 Task: Send an email with the signature Devin Parker with the subject Quarterly report and the message I would like to request a meeting to discuss this issue further. from softage.1@softage.net to softage.2@softage.net and softage.3@softage.net with an attached document Vendor_agreement.pdf
Action: Mouse moved to (429, 546)
Screenshot: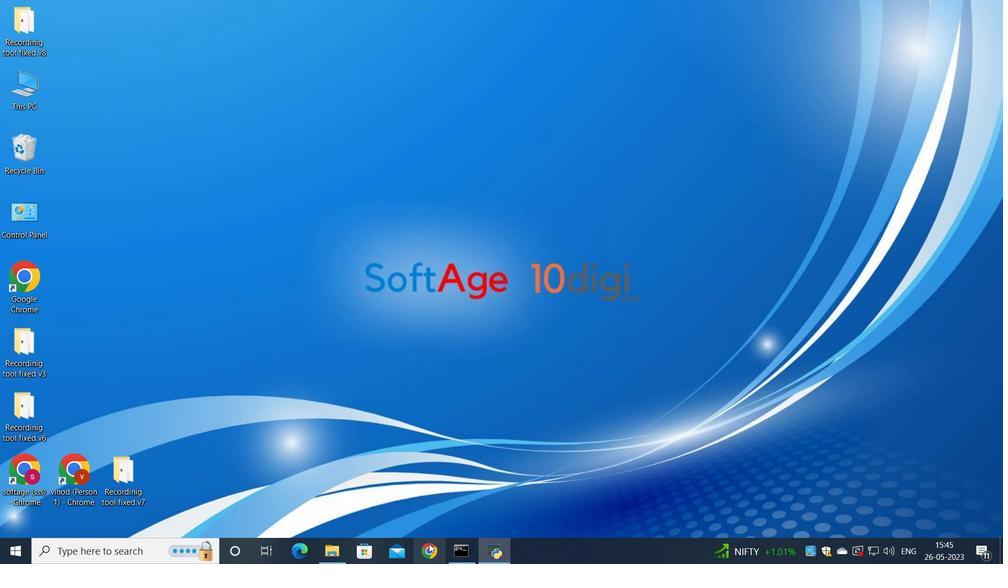 
Action: Mouse pressed left at (429, 546)
Screenshot: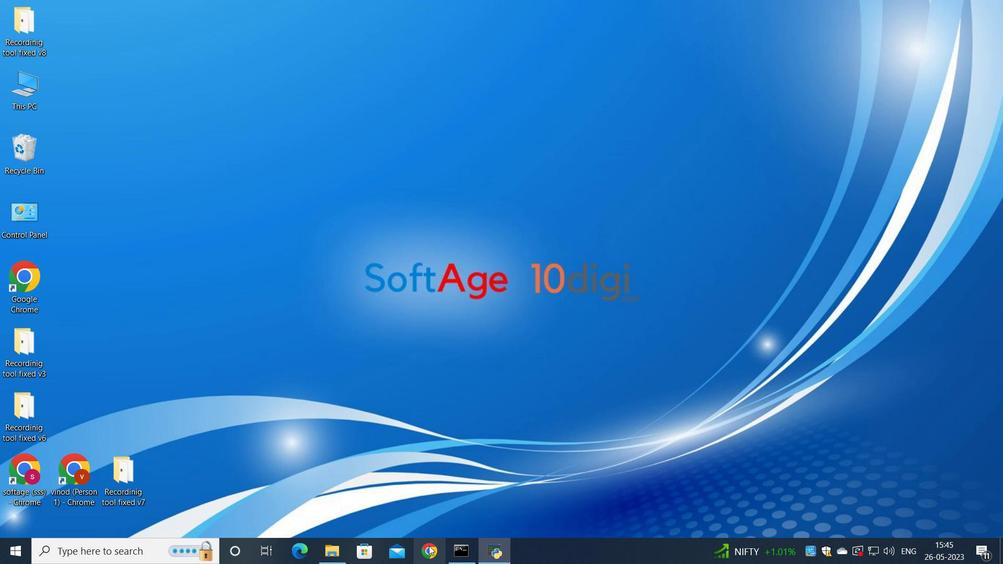 
Action: Mouse moved to (440, 338)
Screenshot: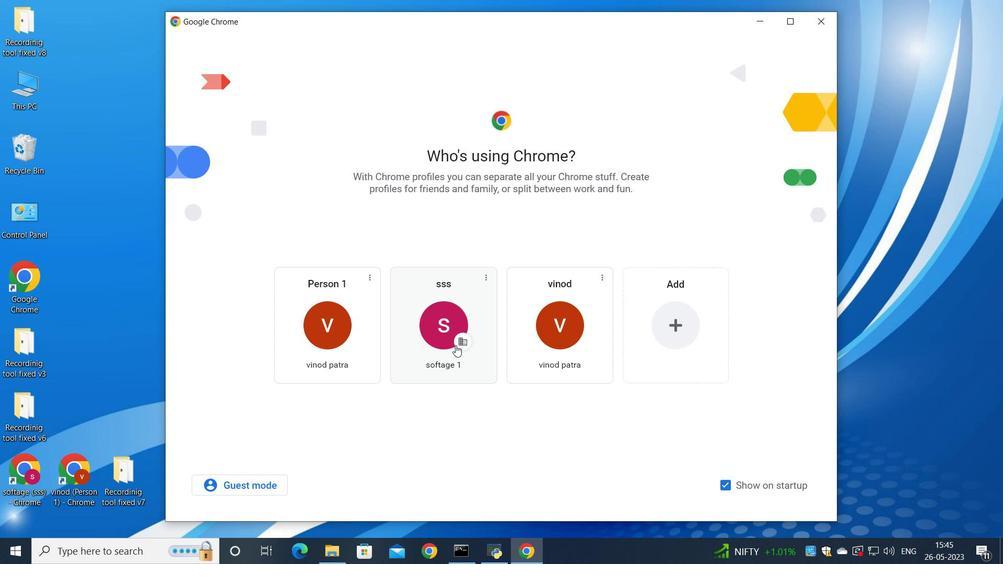 
Action: Mouse pressed left at (440, 338)
Screenshot: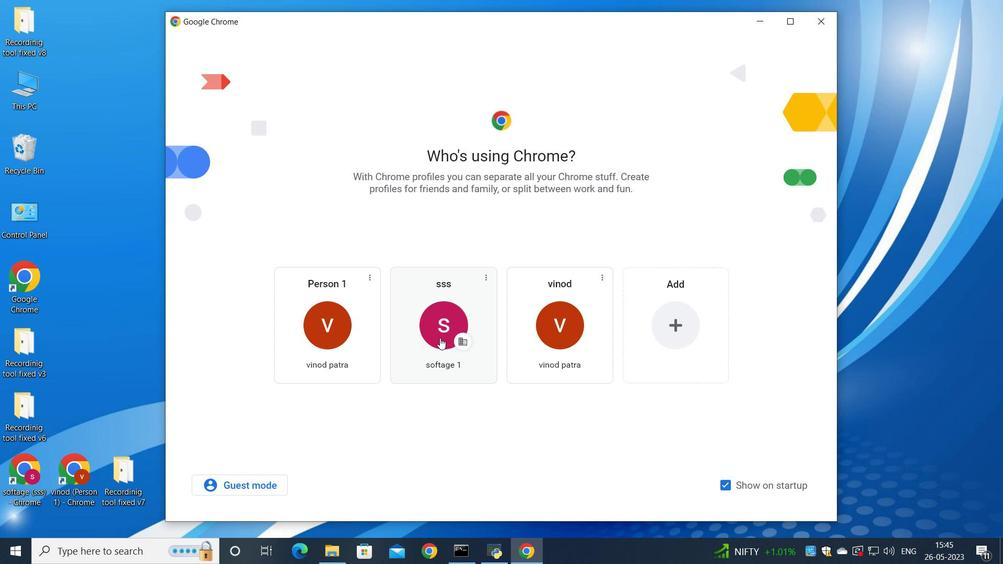 
Action: Mouse moved to (881, 70)
Screenshot: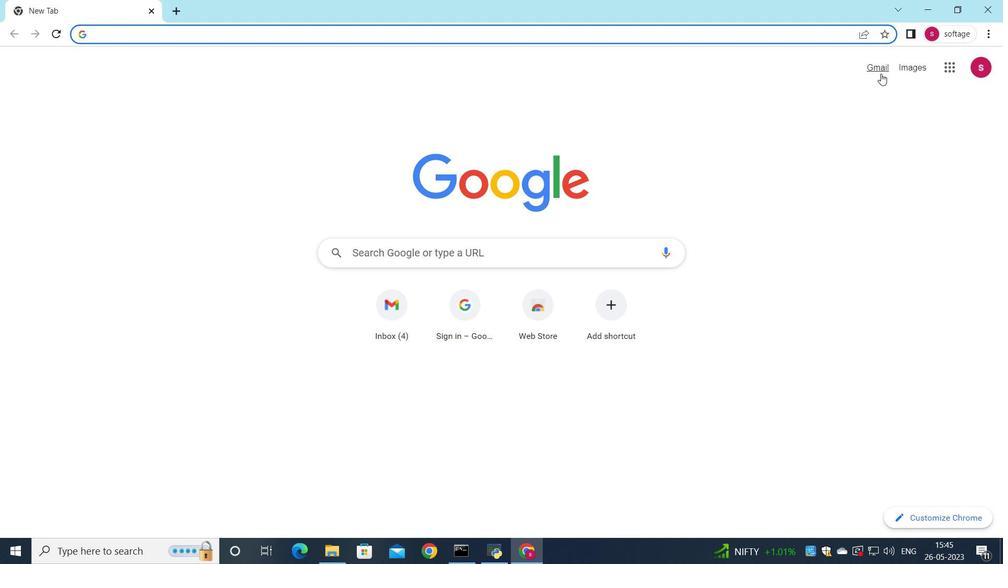 
Action: Mouse pressed left at (881, 70)
Screenshot: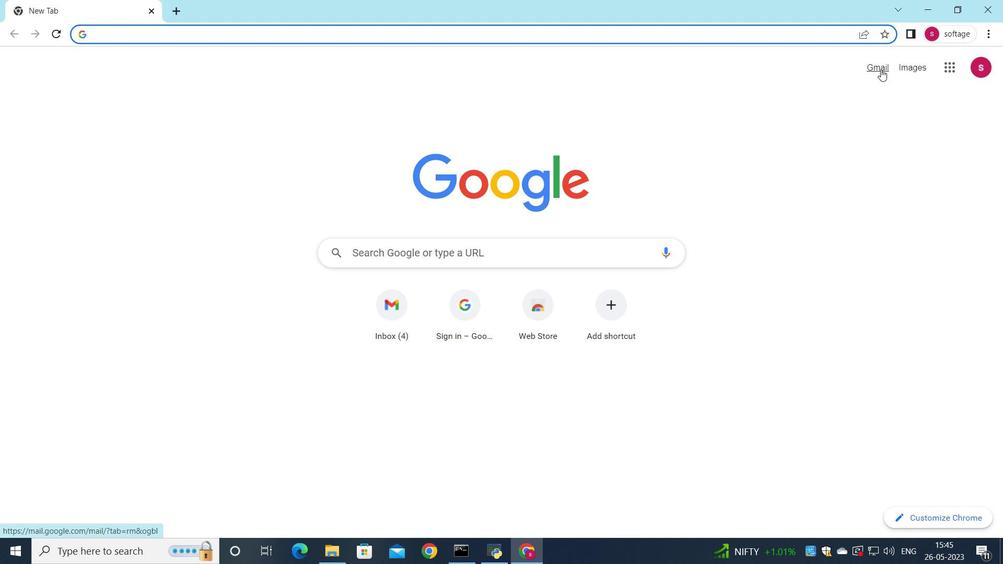 
Action: Mouse moved to (865, 86)
Screenshot: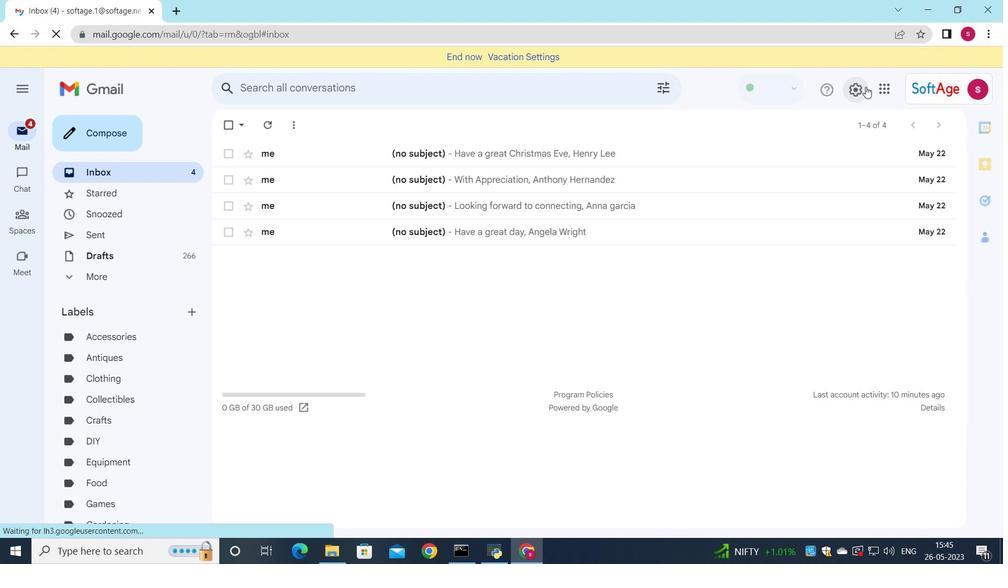 
Action: Mouse pressed left at (865, 86)
Screenshot: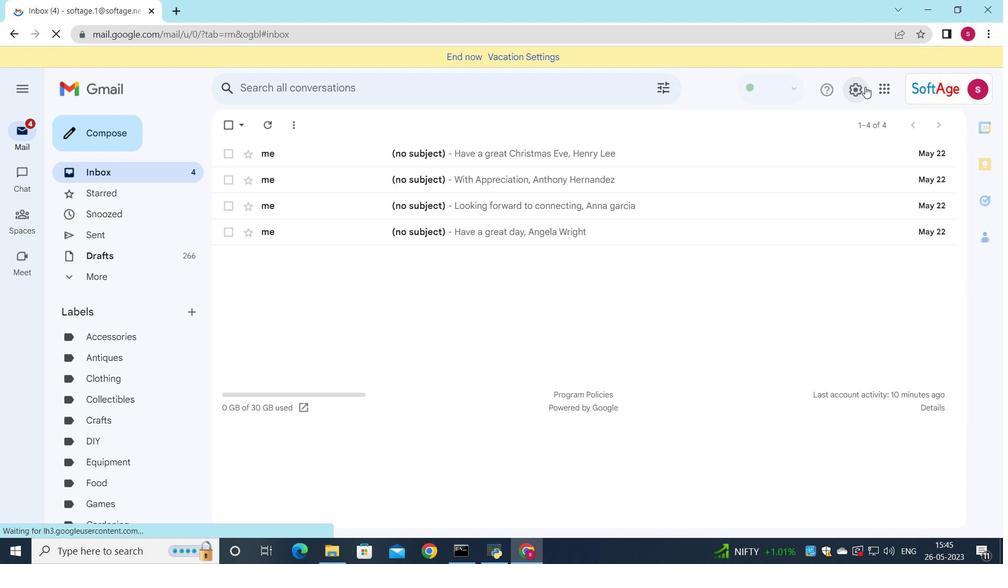 
Action: Mouse moved to (901, 153)
Screenshot: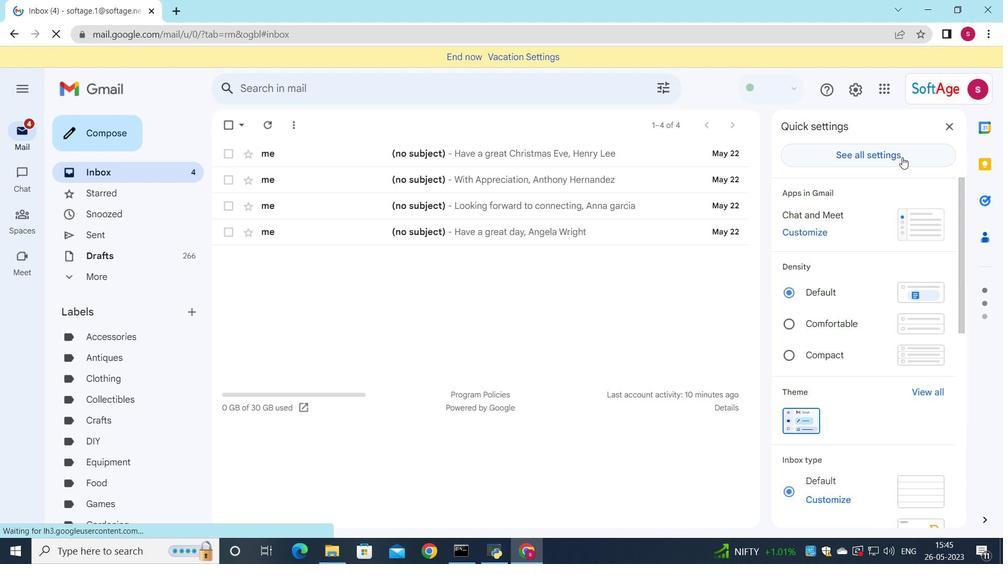 
Action: Mouse pressed left at (901, 153)
Screenshot: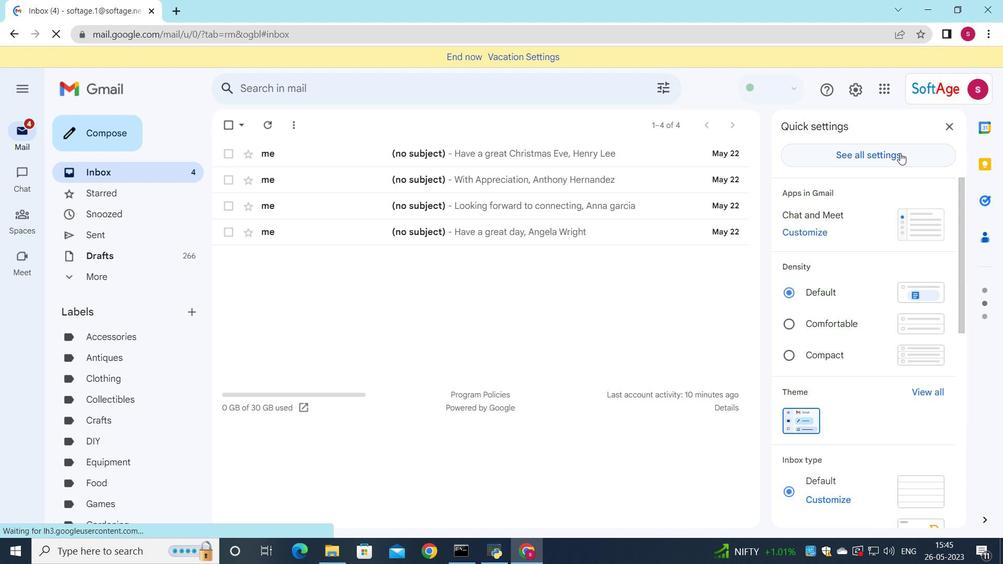 
Action: Mouse moved to (694, 207)
Screenshot: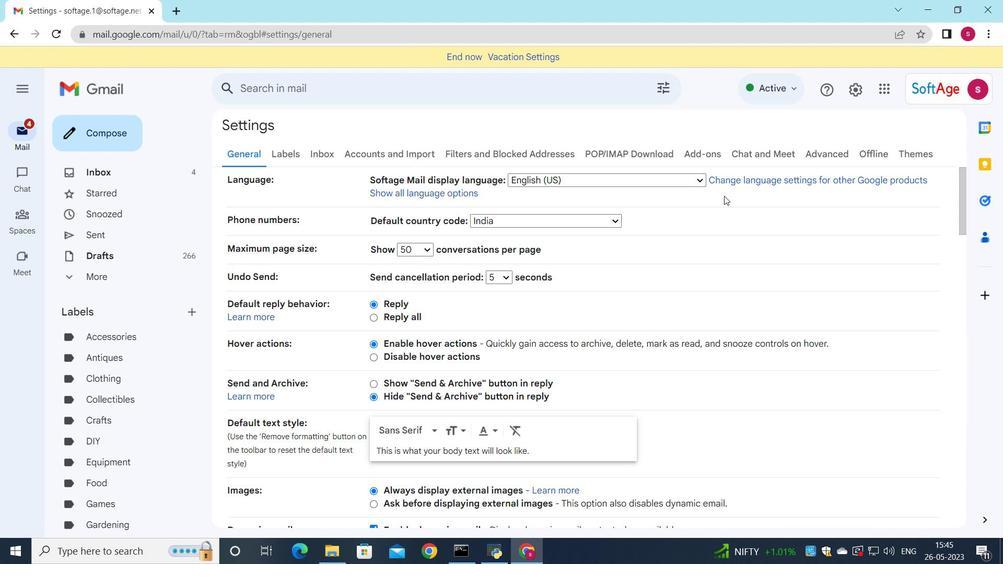
Action: Mouse scrolled (694, 207) with delta (0, 0)
Screenshot: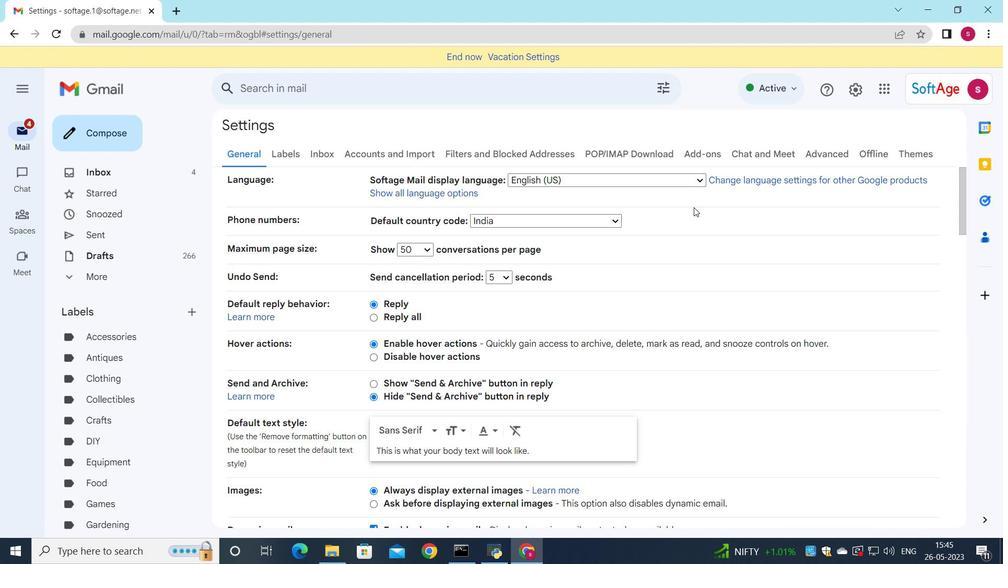 
Action: Mouse scrolled (694, 207) with delta (0, 0)
Screenshot: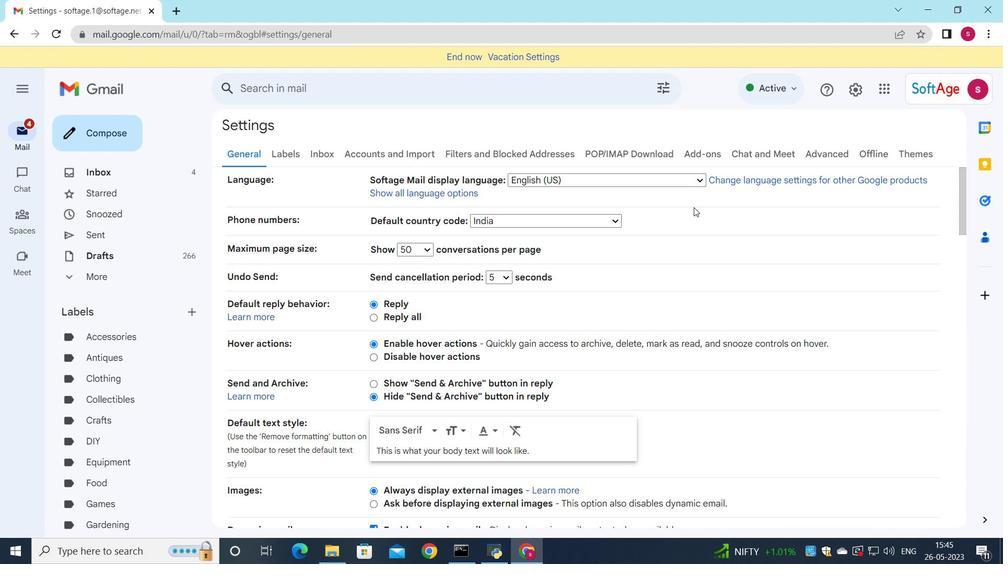 
Action: Mouse scrolled (694, 207) with delta (0, 0)
Screenshot: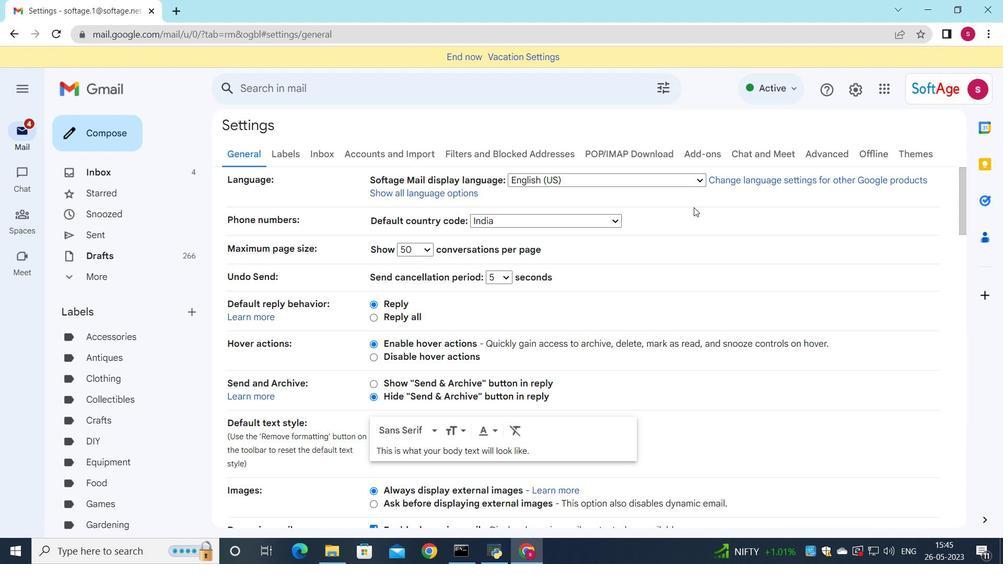 
Action: Mouse scrolled (694, 207) with delta (0, 0)
Screenshot: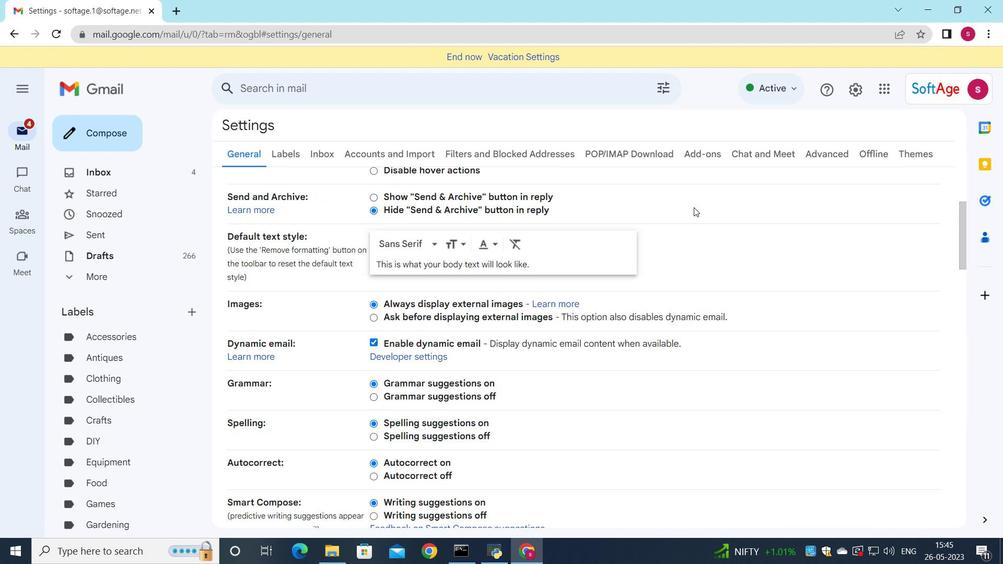 
Action: Mouse scrolled (694, 207) with delta (0, 0)
Screenshot: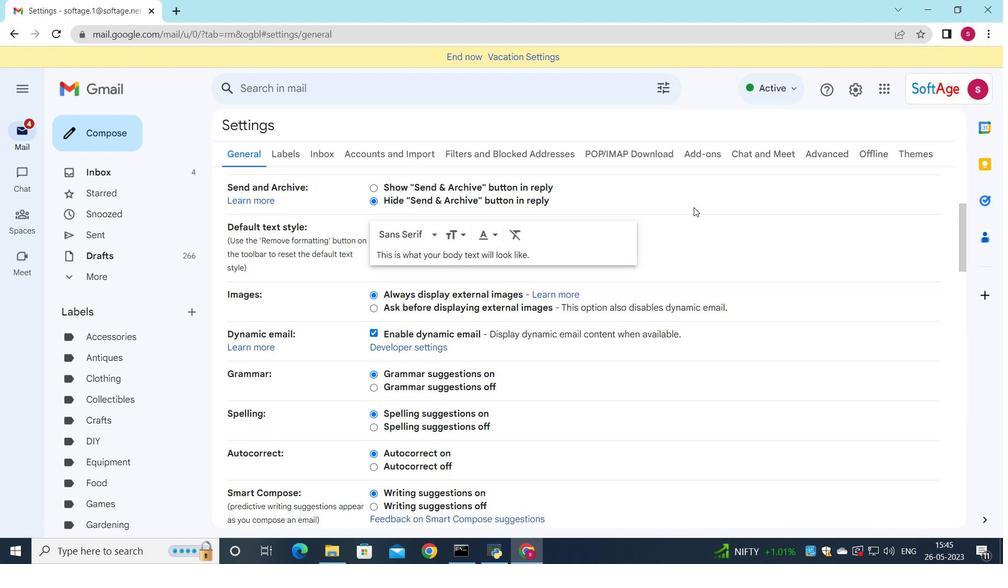
Action: Mouse scrolled (694, 207) with delta (0, 0)
Screenshot: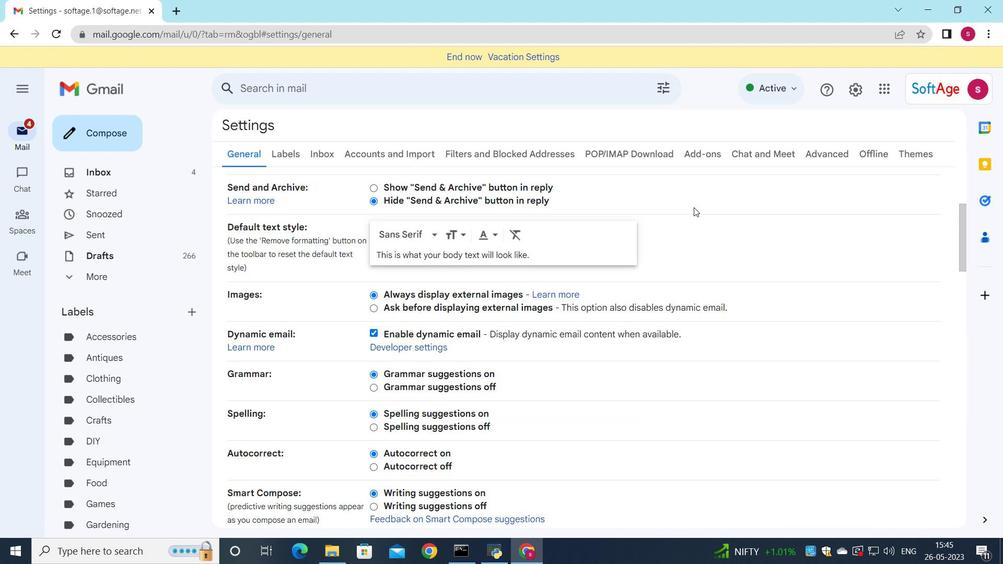 
Action: Mouse scrolled (694, 207) with delta (0, 0)
Screenshot: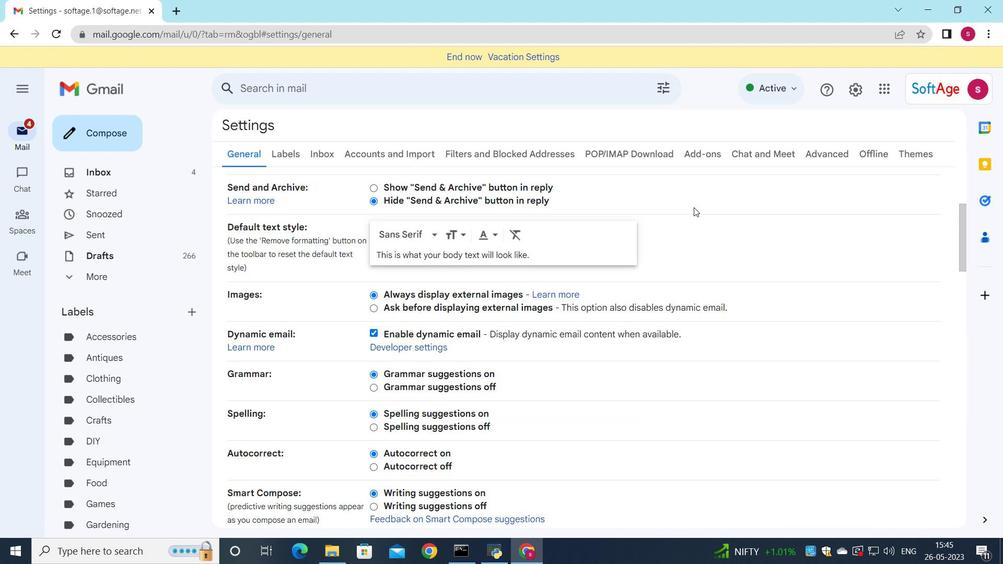 
Action: Mouse moved to (664, 241)
Screenshot: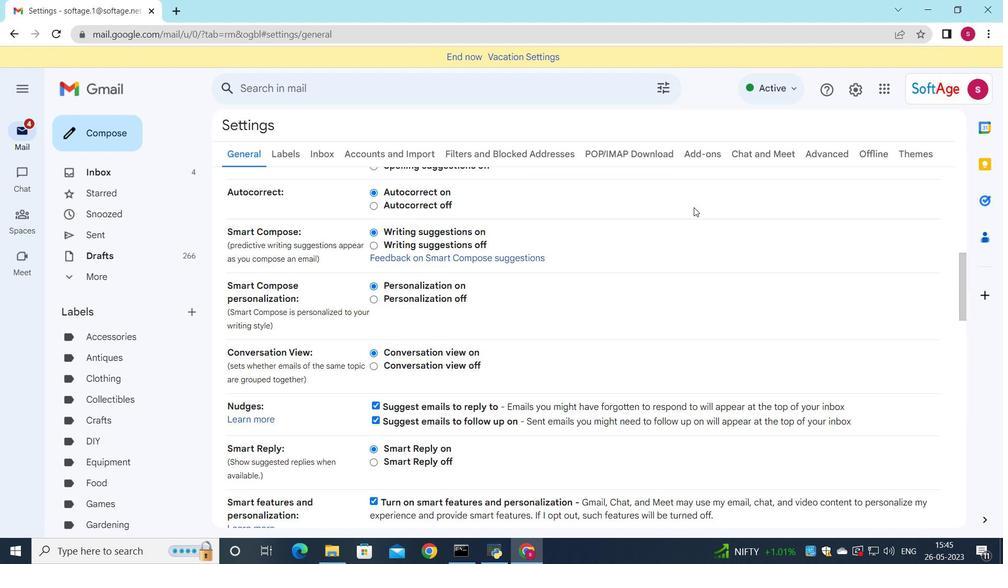 
Action: Mouse scrolled (664, 240) with delta (0, 0)
Screenshot: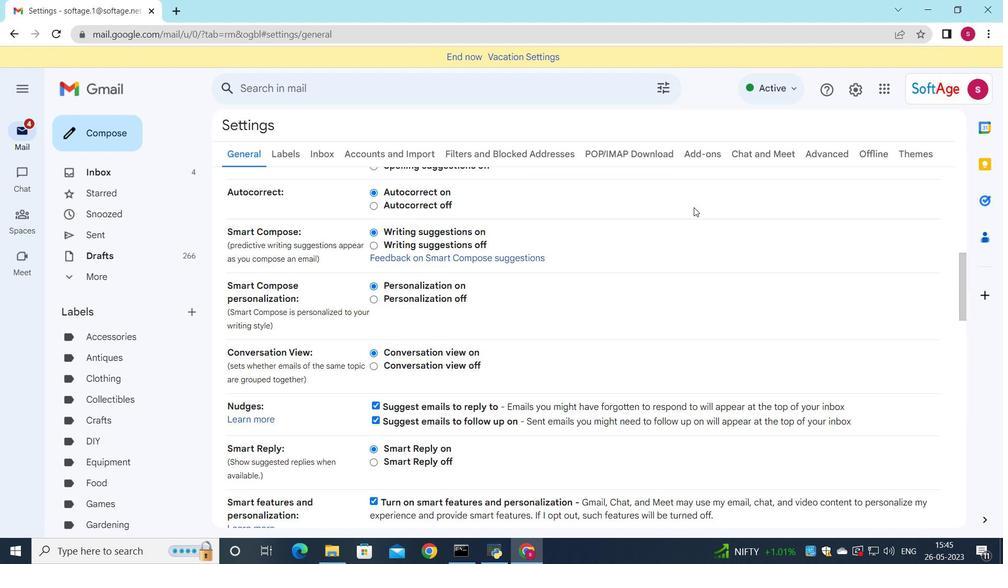 
Action: Mouse moved to (647, 258)
Screenshot: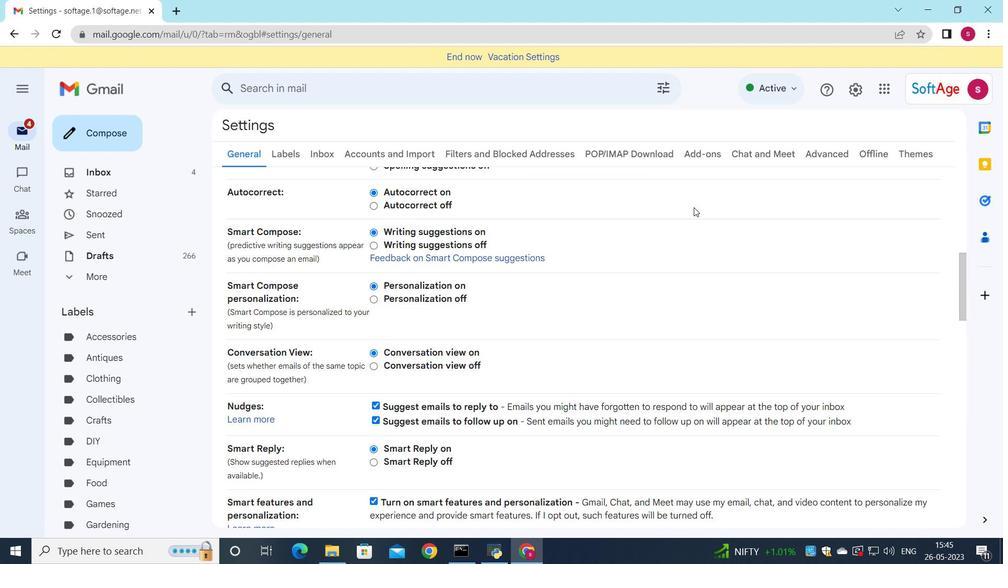 
Action: Mouse scrolled (647, 257) with delta (0, 0)
Screenshot: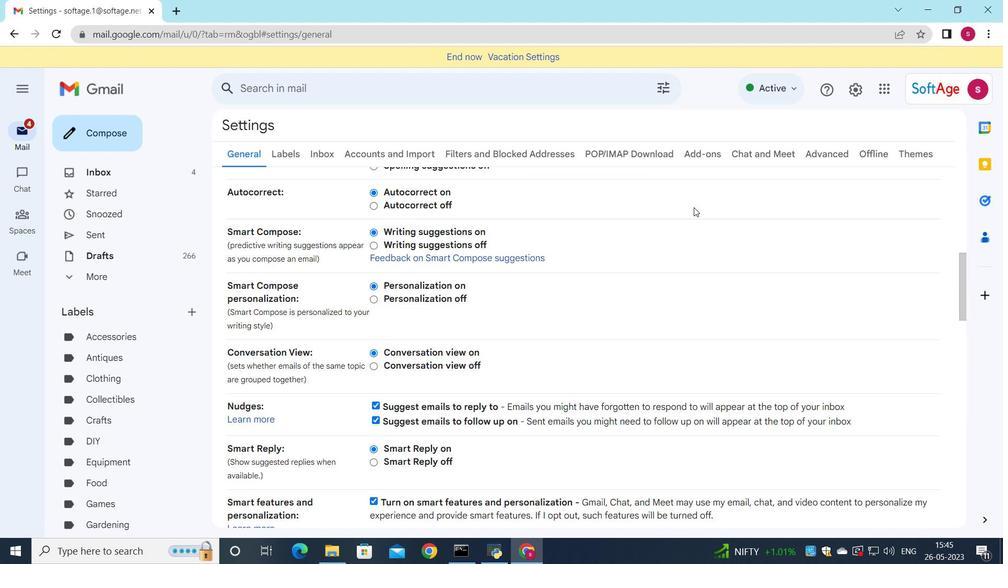 
Action: Mouse moved to (625, 269)
Screenshot: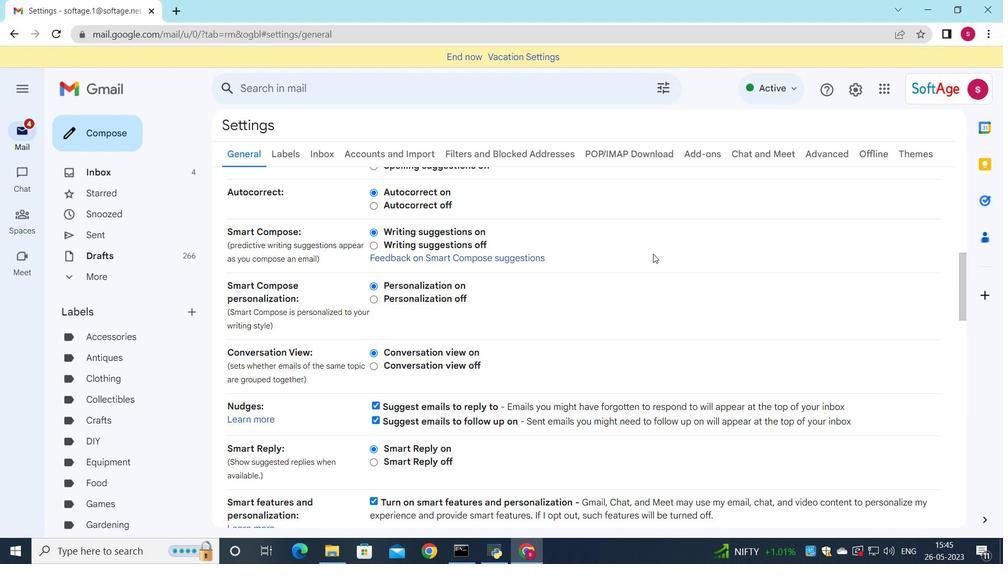 
Action: Mouse scrolled (625, 268) with delta (0, 0)
Screenshot: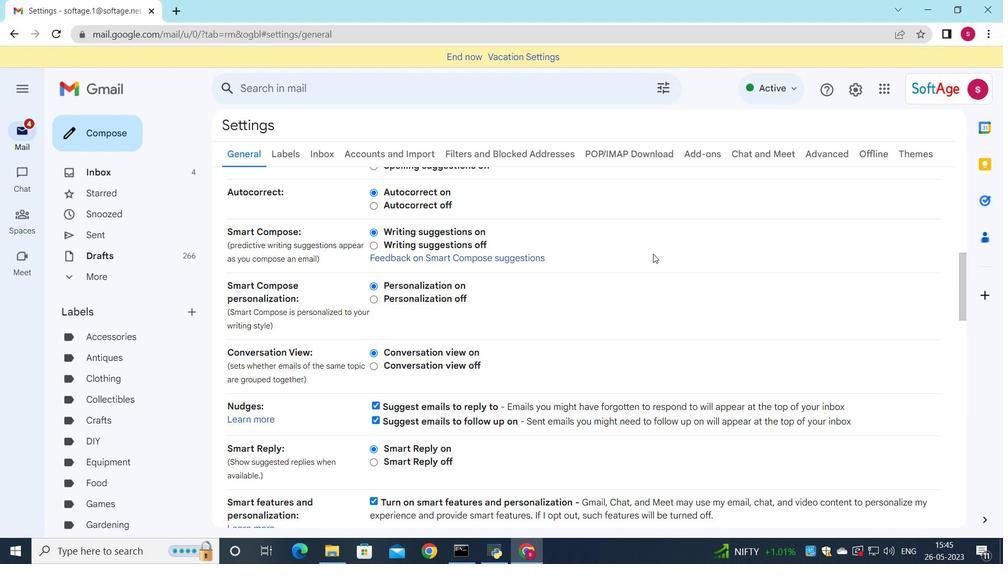 
Action: Mouse moved to (574, 282)
Screenshot: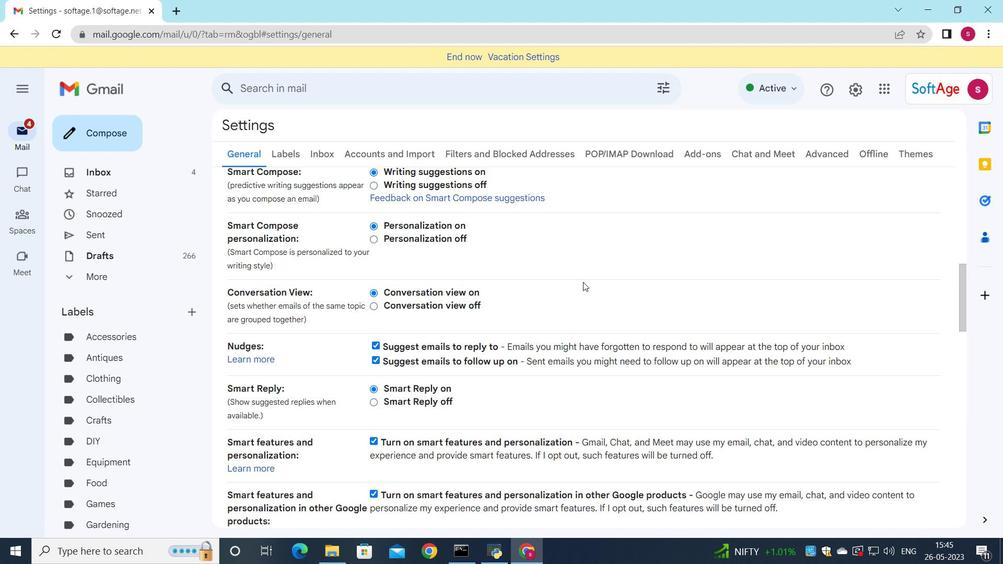 
Action: Mouse scrolled (574, 282) with delta (0, 0)
Screenshot: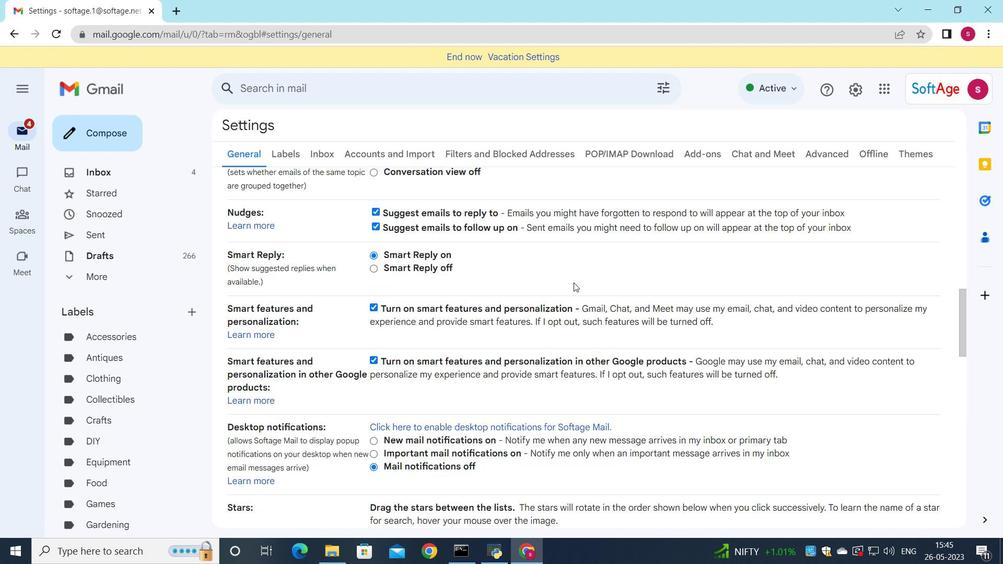 
Action: Mouse scrolled (574, 282) with delta (0, 0)
Screenshot: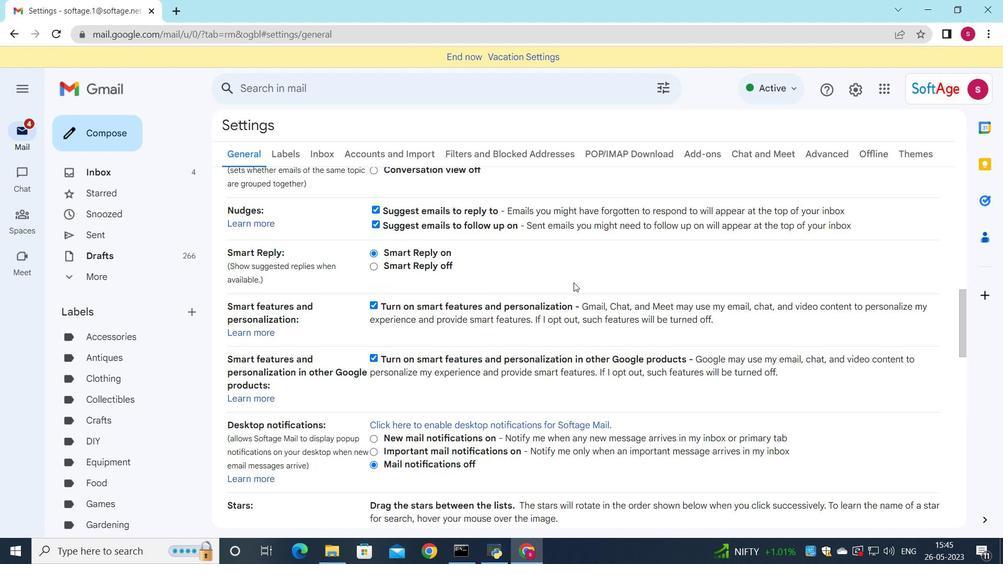 
Action: Mouse scrolled (574, 282) with delta (0, 0)
Screenshot: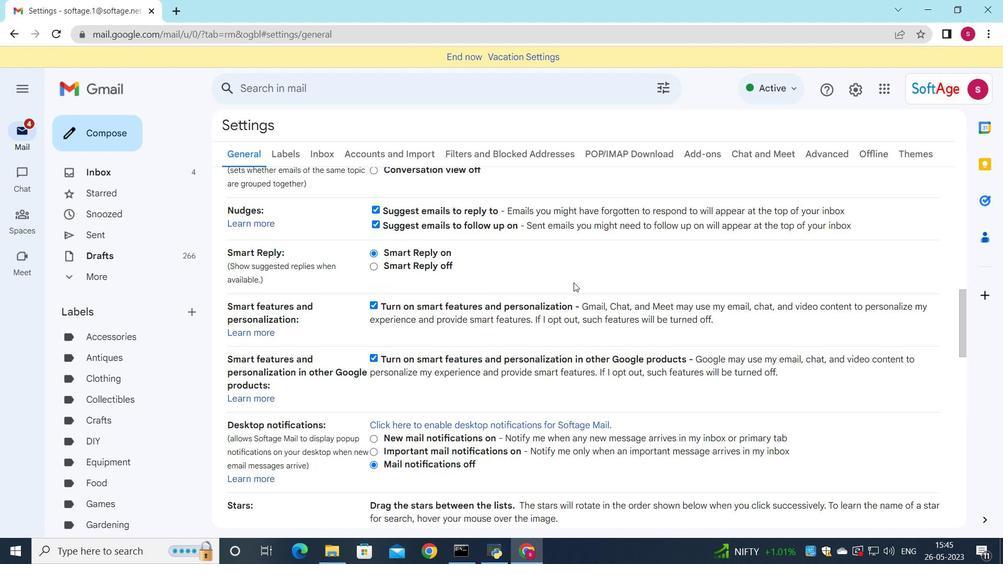 
Action: Mouse scrolled (574, 282) with delta (0, 0)
Screenshot: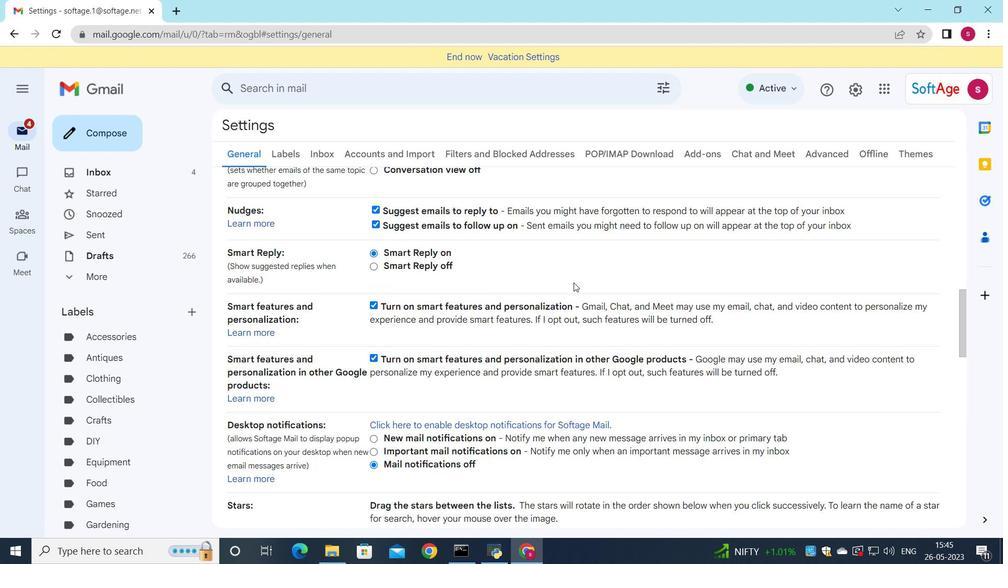 
Action: Mouse moved to (574, 286)
Screenshot: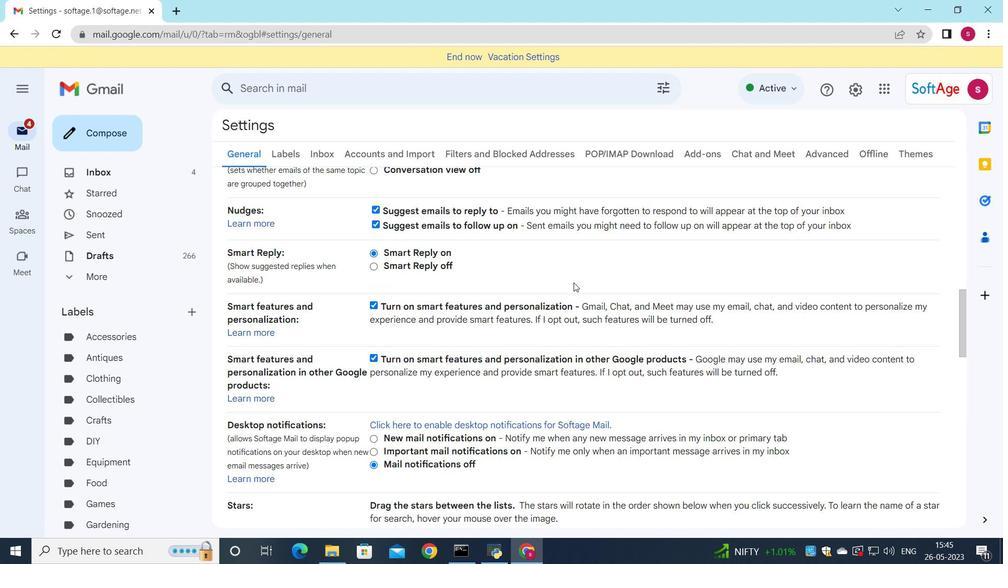 
Action: Mouse scrolled (574, 286) with delta (0, 0)
Screenshot: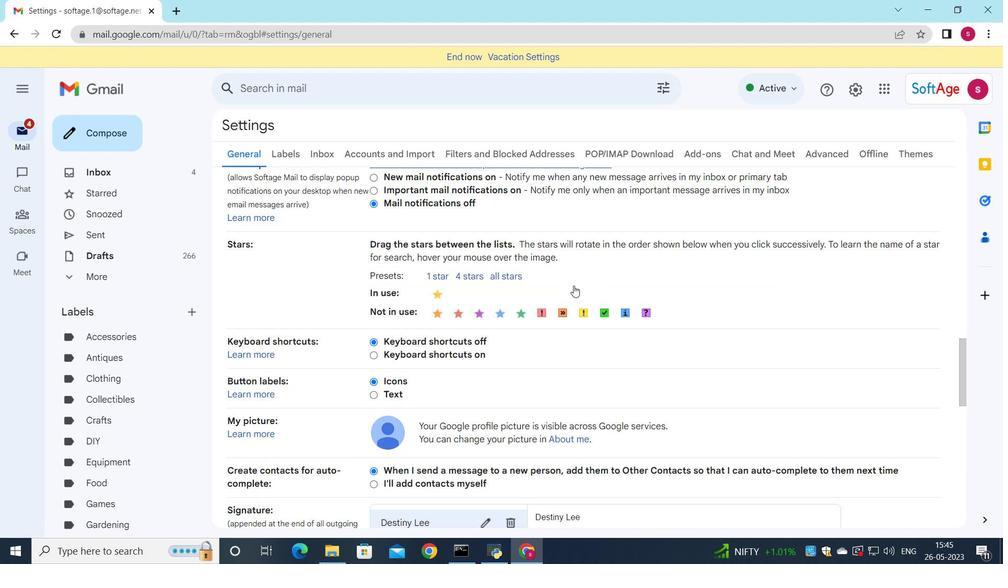 
Action: Mouse scrolled (574, 286) with delta (0, 0)
Screenshot: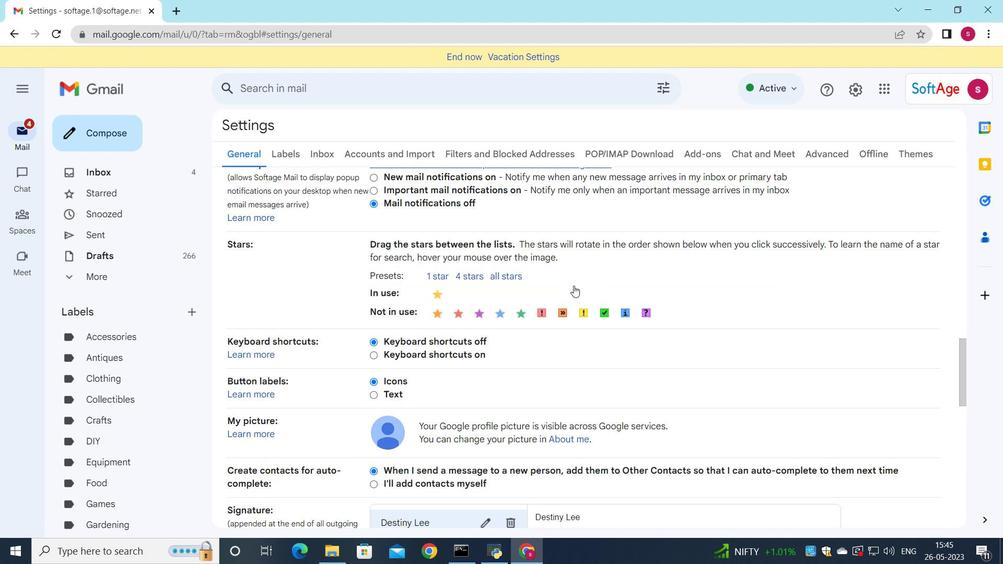 
Action: Mouse scrolled (574, 286) with delta (0, 0)
Screenshot: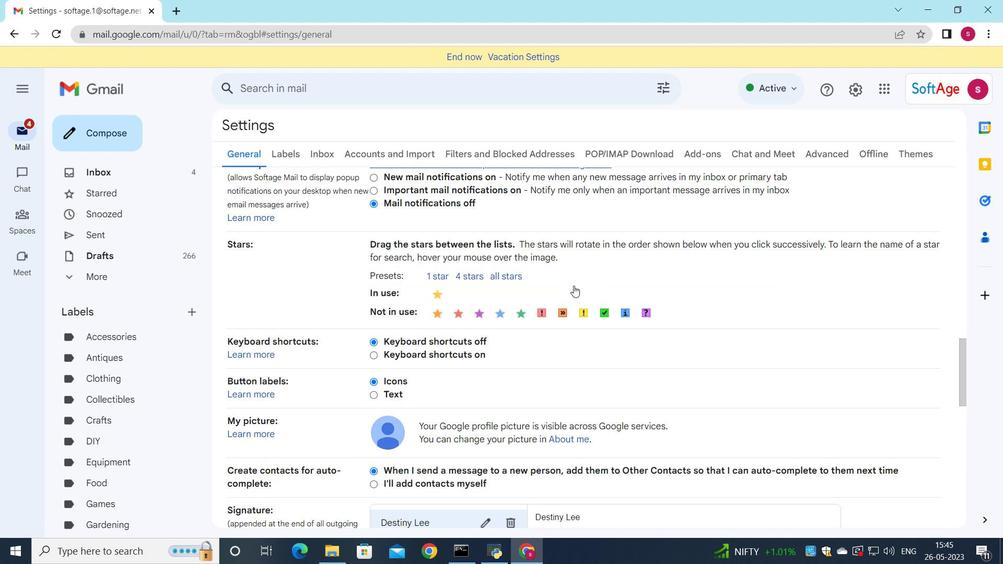 
Action: Mouse scrolled (574, 286) with delta (0, 0)
Screenshot: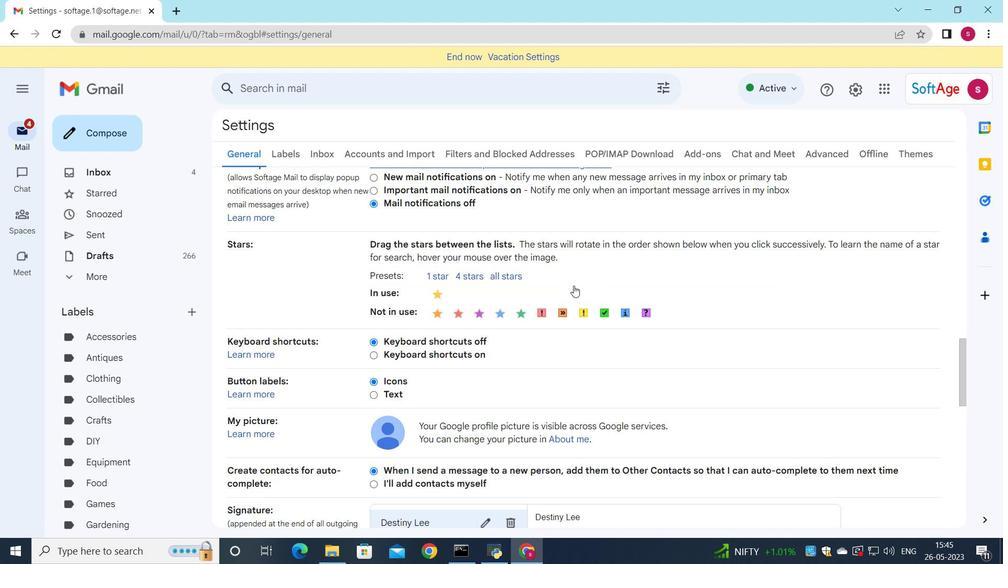 
Action: Mouse moved to (513, 266)
Screenshot: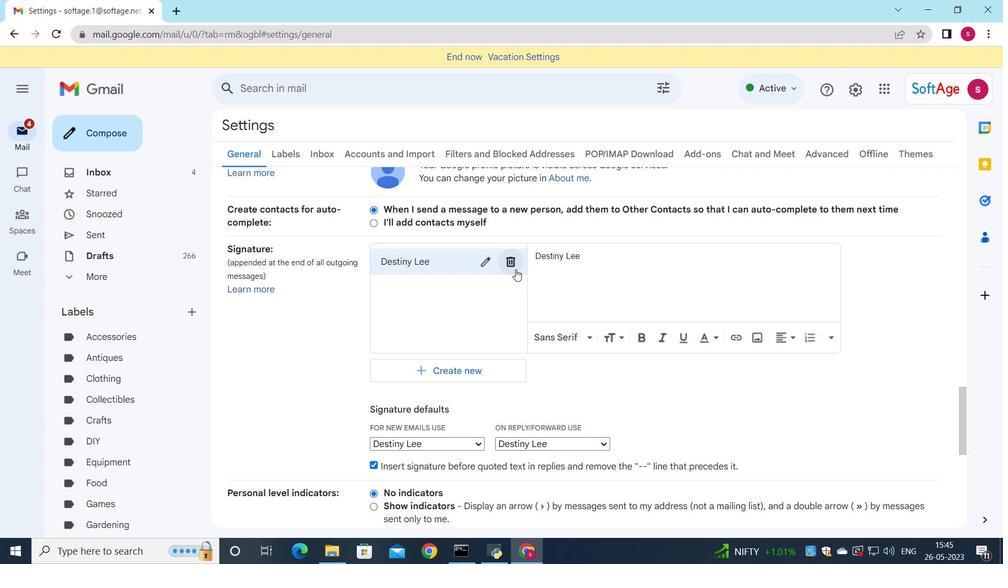 
Action: Mouse pressed left at (513, 266)
Screenshot: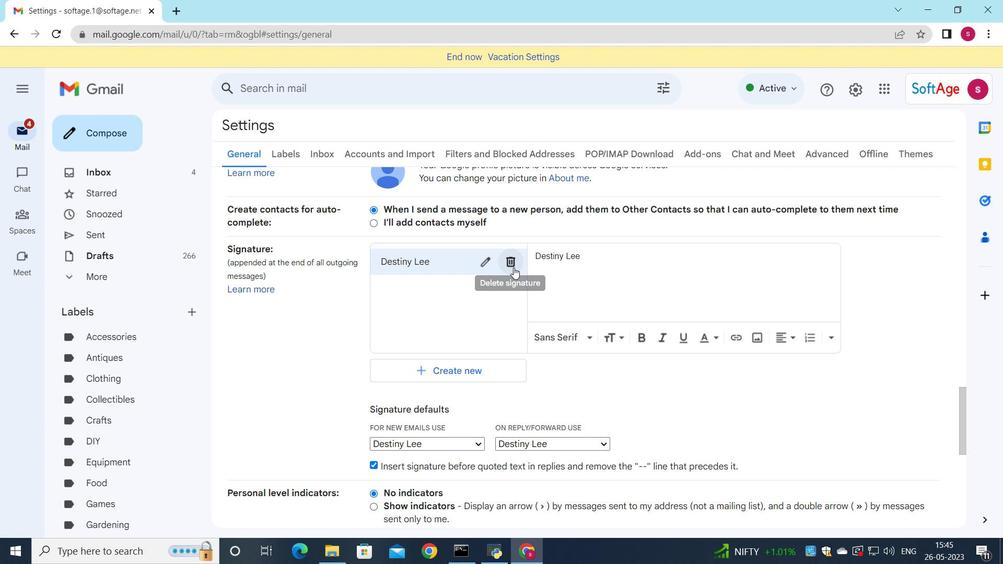 
Action: Mouse moved to (601, 314)
Screenshot: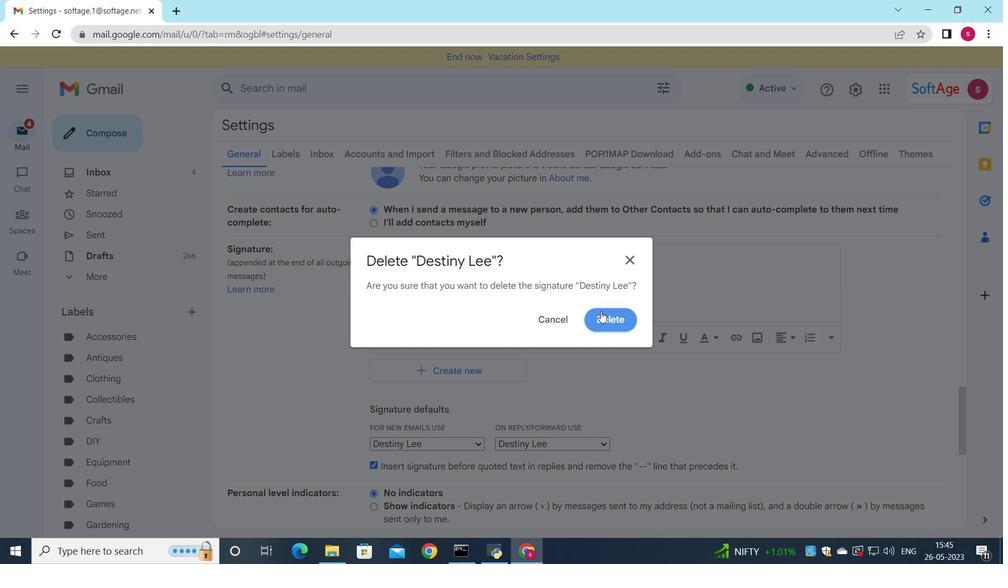 
Action: Mouse pressed left at (601, 314)
Screenshot: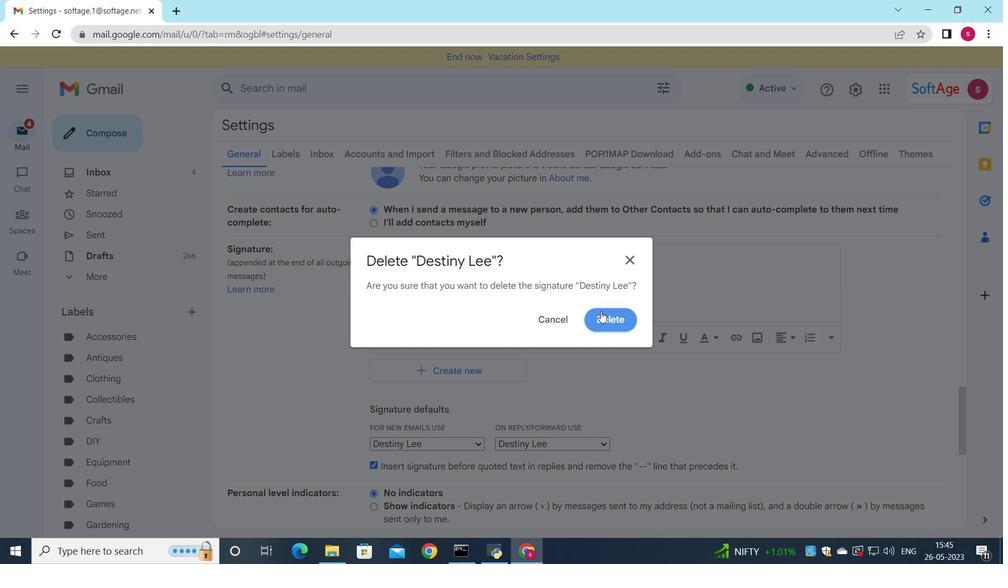 
Action: Mouse moved to (447, 267)
Screenshot: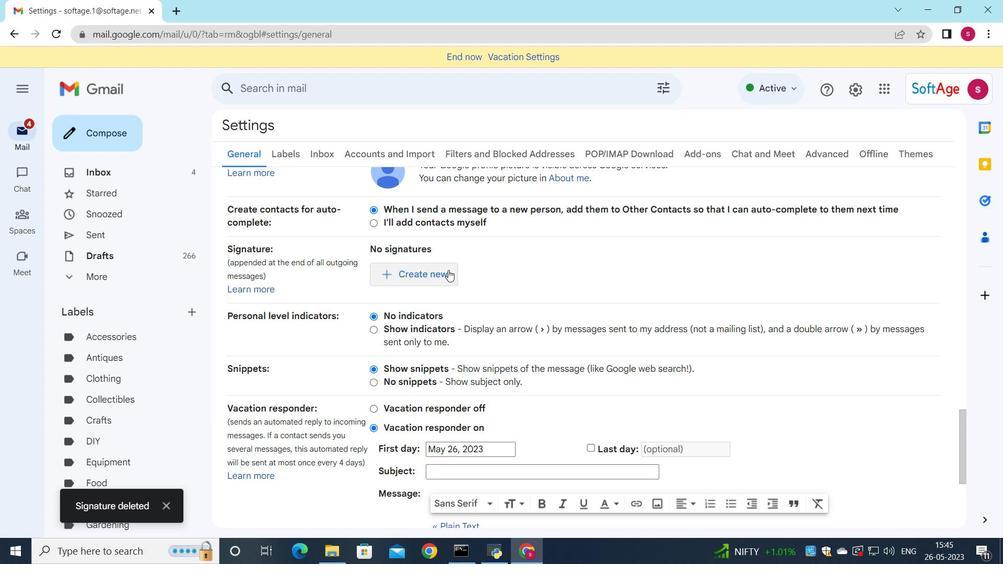 
Action: Mouse pressed left at (447, 267)
Screenshot: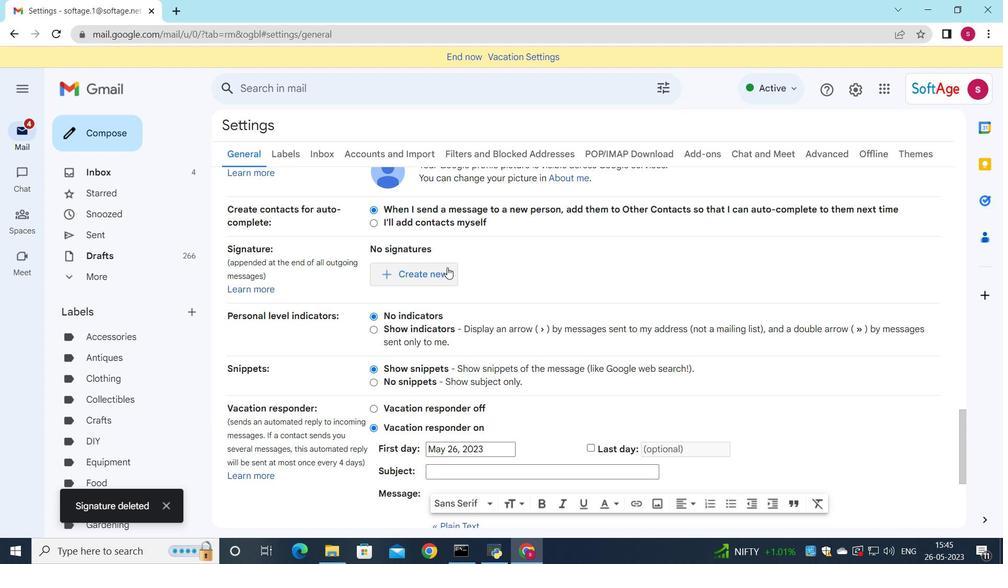 
Action: Mouse moved to (685, 234)
Screenshot: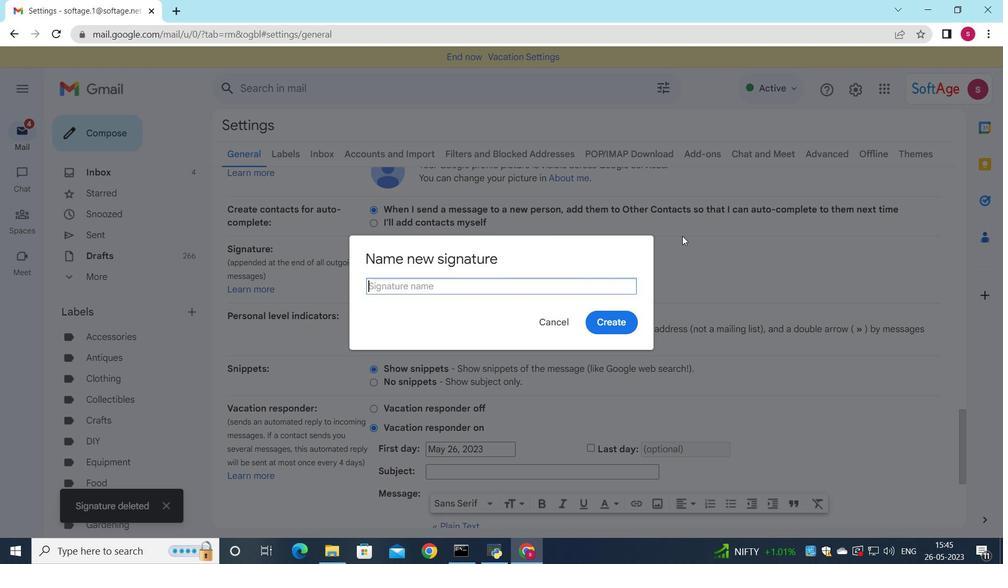 
Action: Key pressed <Key.shift>Devin<Key.space><Key.shift>Parker
Screenshot: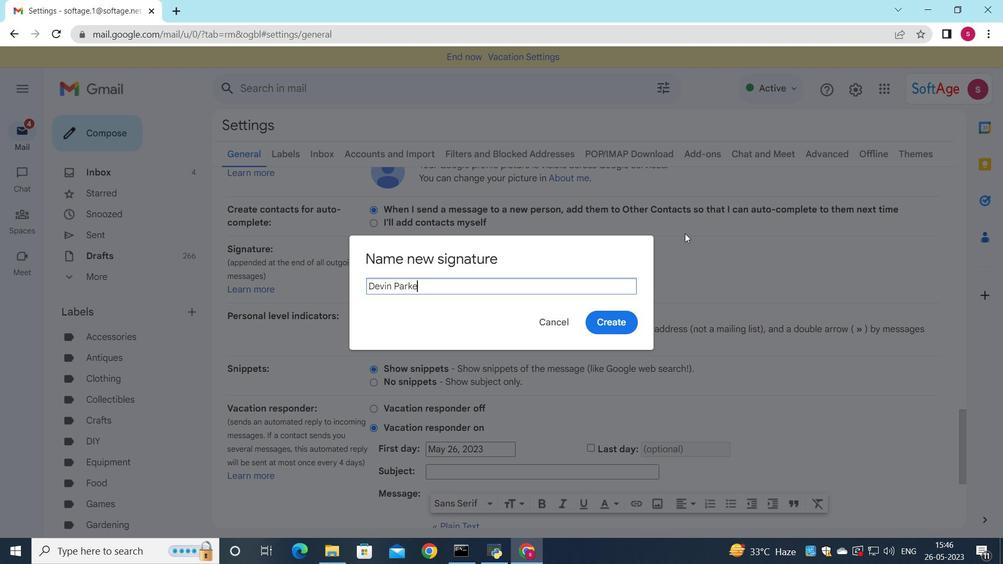 
Action: Mouse moved to (603, 324)
Screenshot: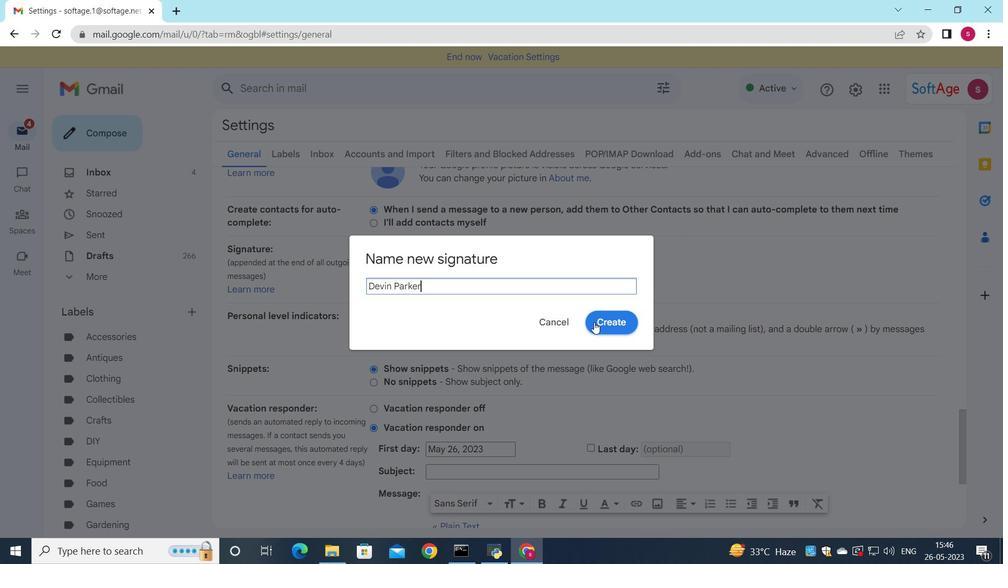 
Action: Mouse pressed left at (603, 324)
Screenshot: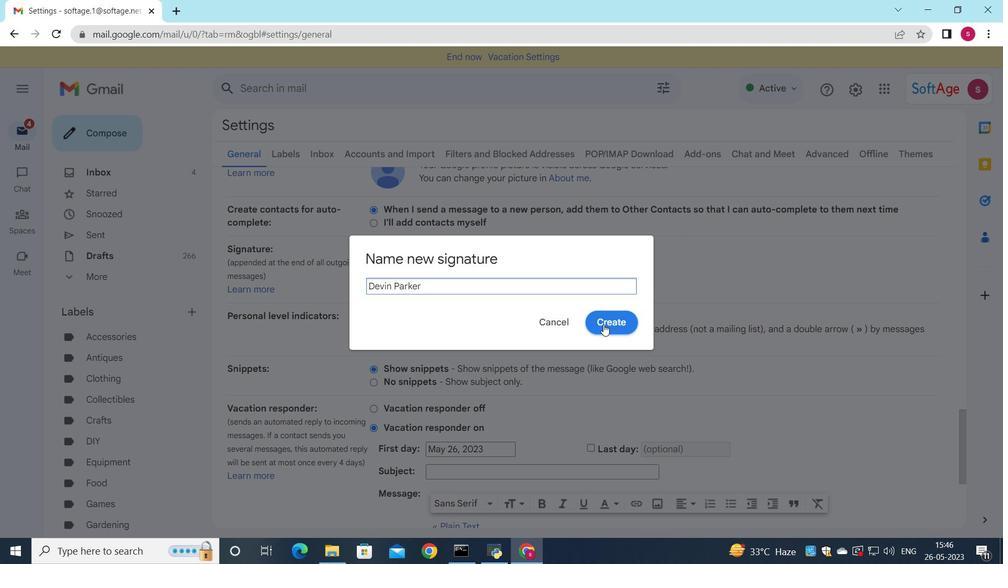 
Action: Mouse moved to (599, 263)
Screenshot: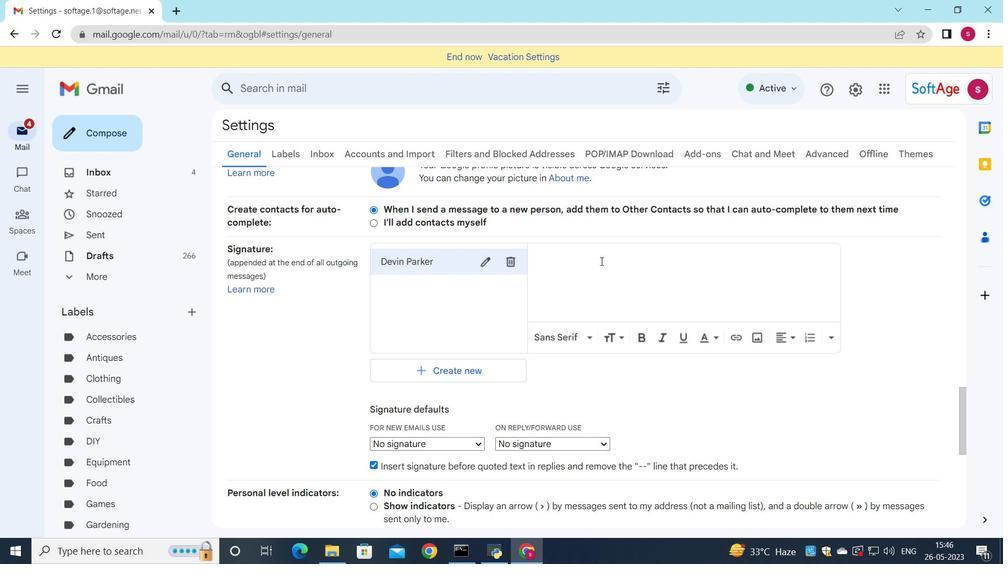 
Action: Mouse pressed left at (599, 263)
Screenshot: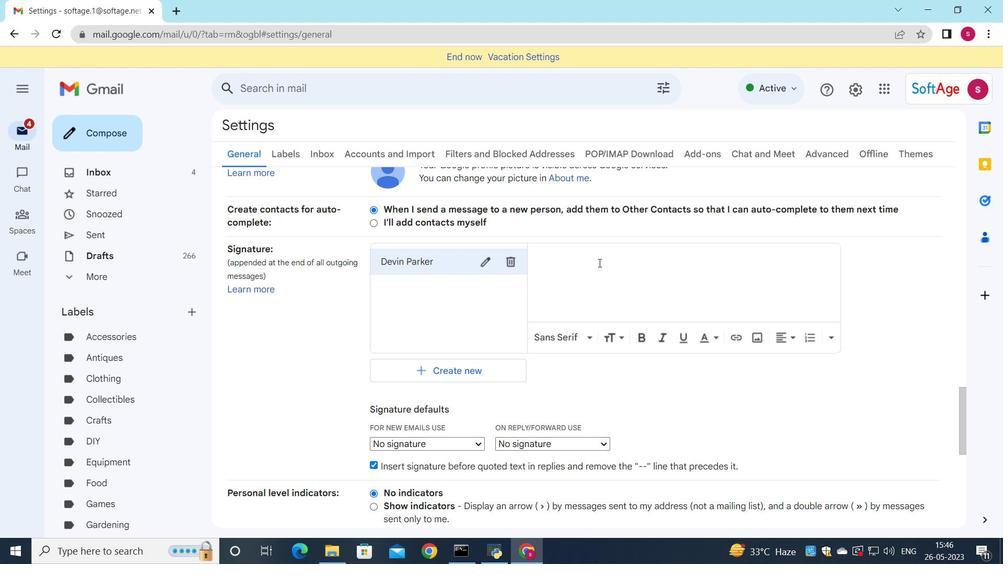 
Action: Mouse moved to (589, 268)
Screenshot: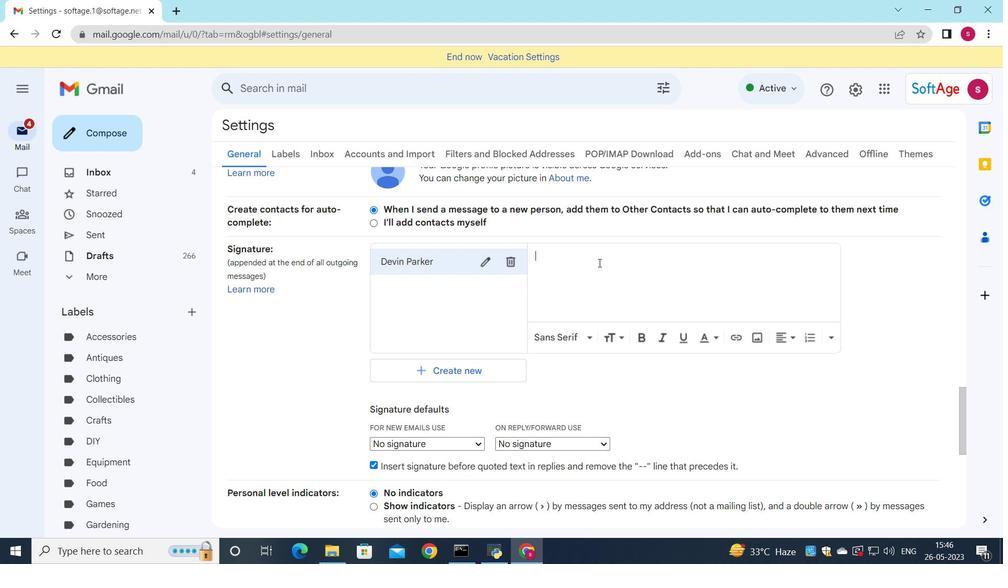 
Action: Key pressed <Key.shift>Devin<Key.space><Key.shift><Key.shift><Key.shift><Key.shift><Key.shift><Key.shift><Key.shift><Key.shift><Key.shift><Key.shift><Key.shift><Key.shift><Key.shift><Key.shift><Key.shift><Key.shift><Key.shift>Parker
Screenshot: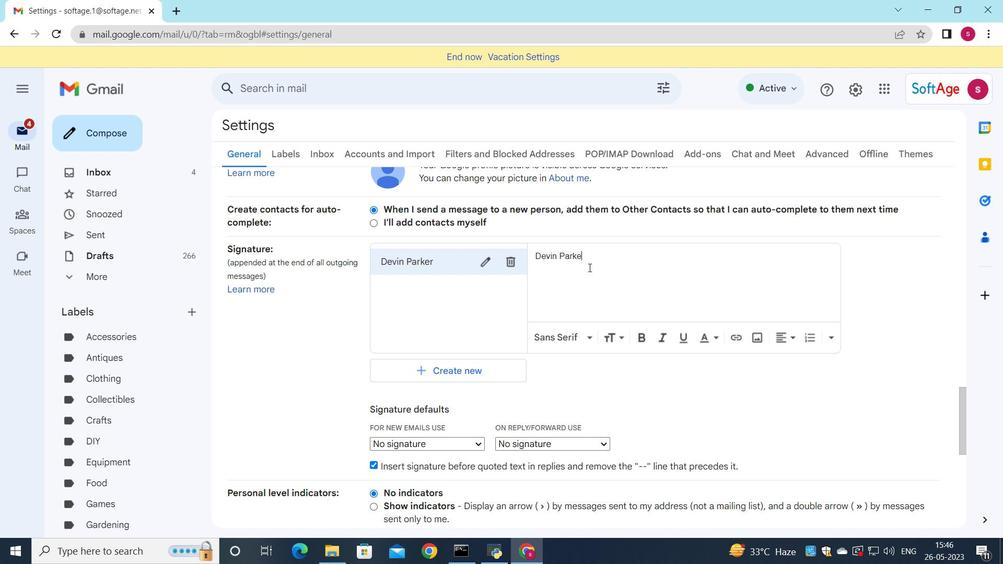 
Action: Mouse moved to (420, 445)
Screenshot: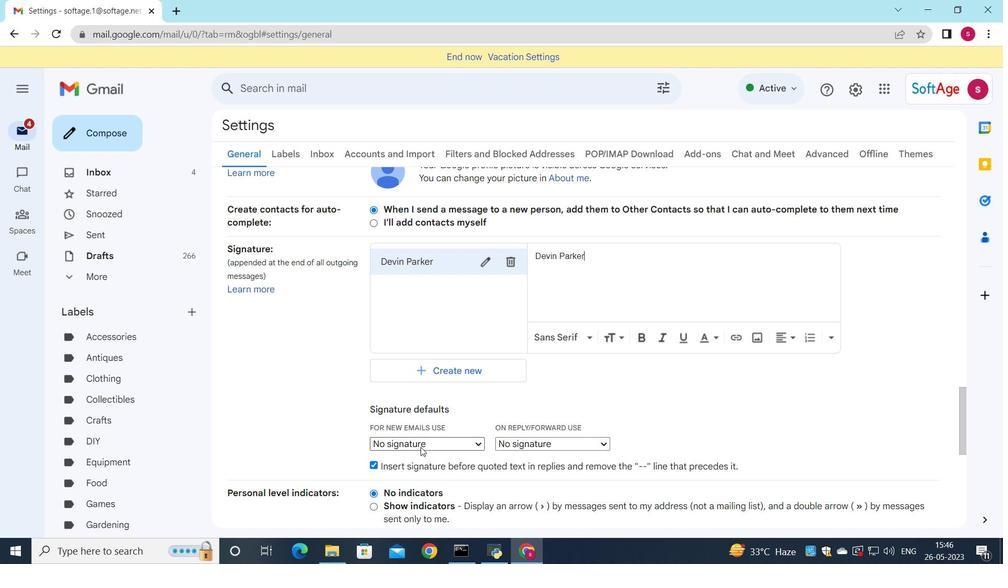 
Action: Mouse pressed left at (420, 445)
Screenshot: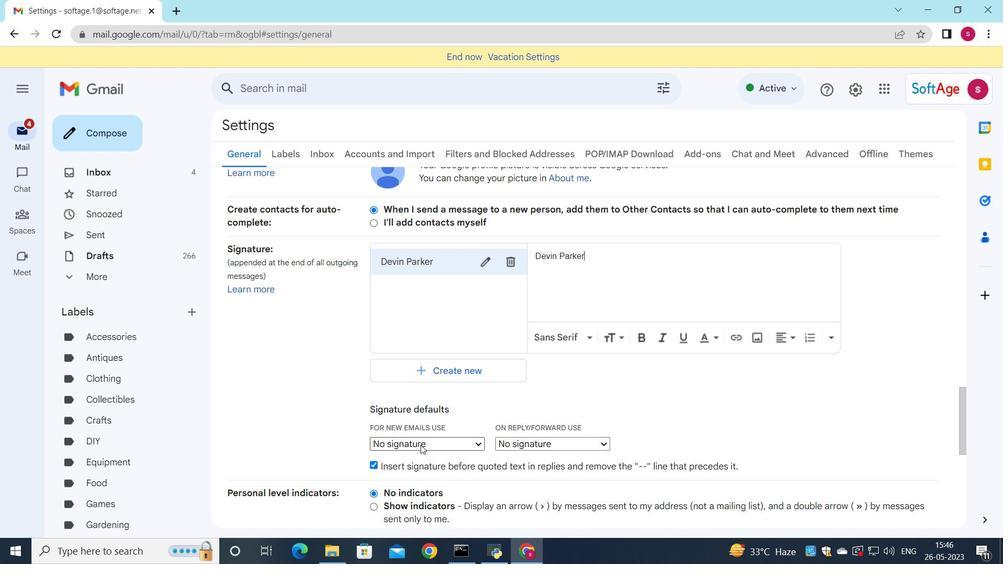 
Action: Mouse moved to (417, 466)
Screenshot: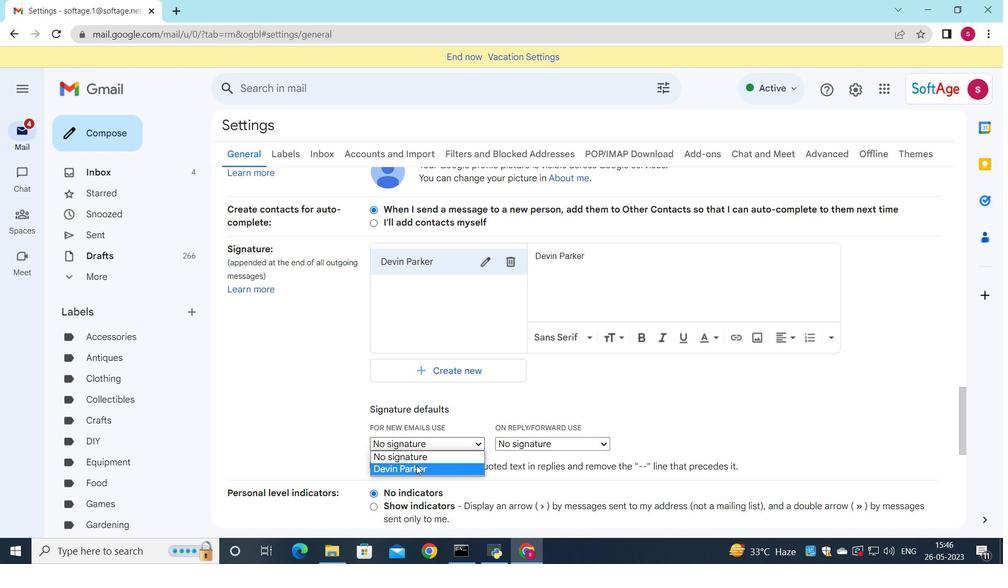
Action: Mouse pressed left at (417, 466)
Screenshot: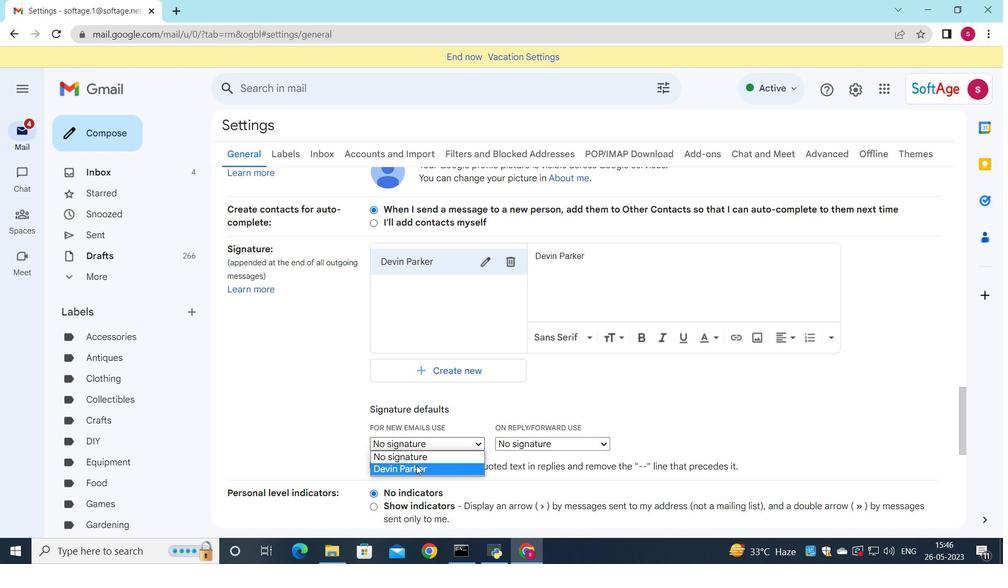 
Action: Mouse moved to (497, 445)
Screenshot: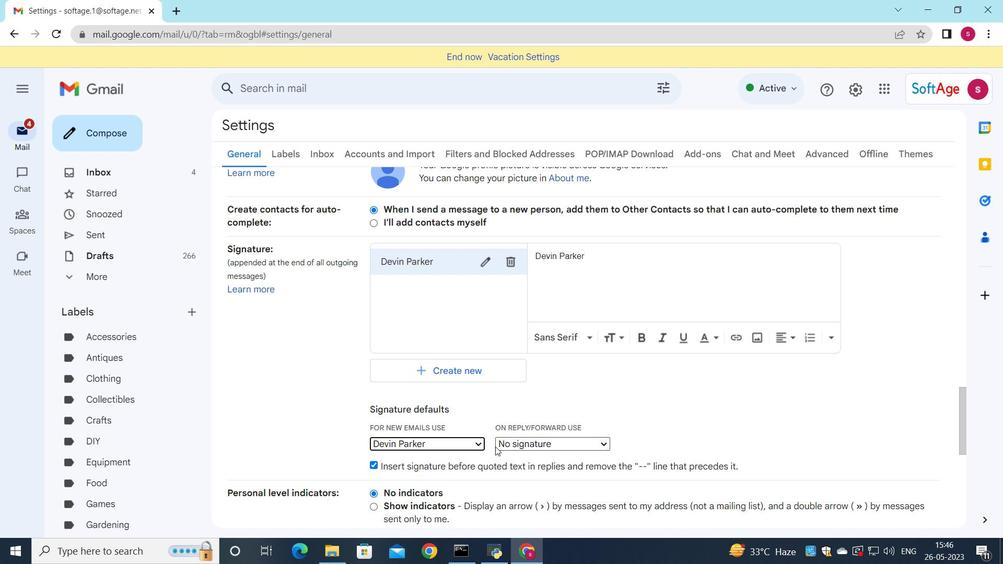 
Action: Mouse pressed left at (497, 445)
Screenshot: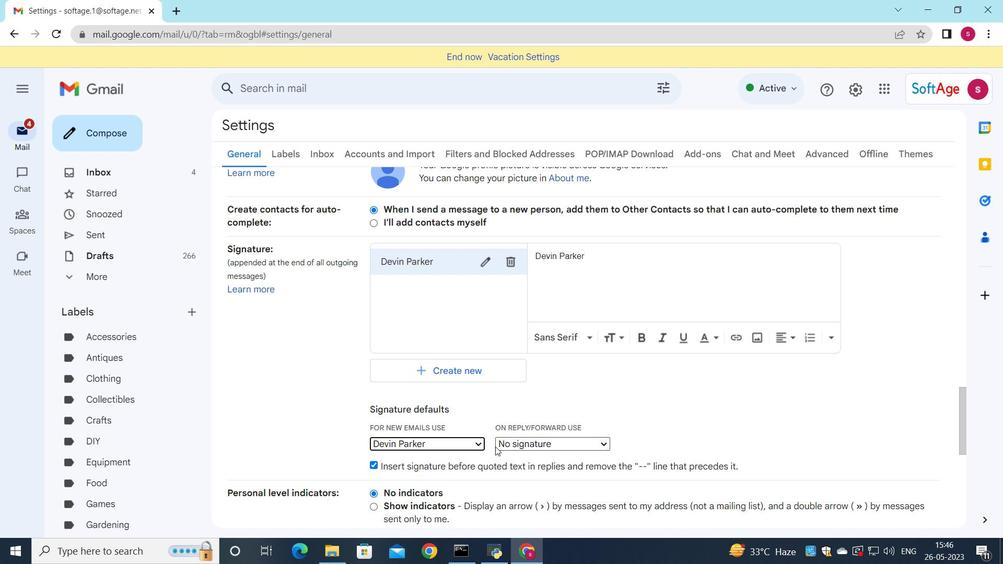
Action: Mouse moved to (499, 469)
Screenshot: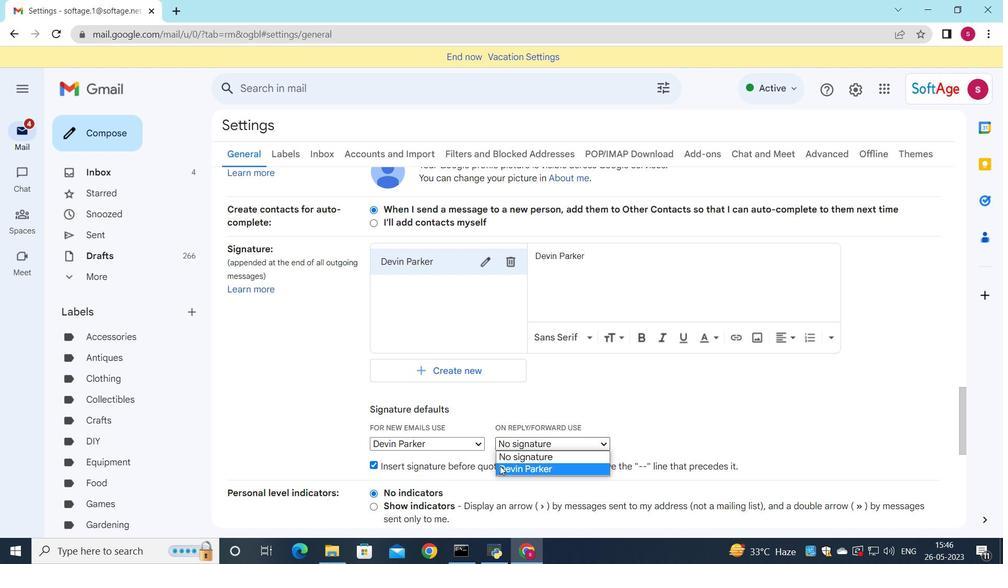 
Action: Mouse pressed left at (499, 469)
Screenshot: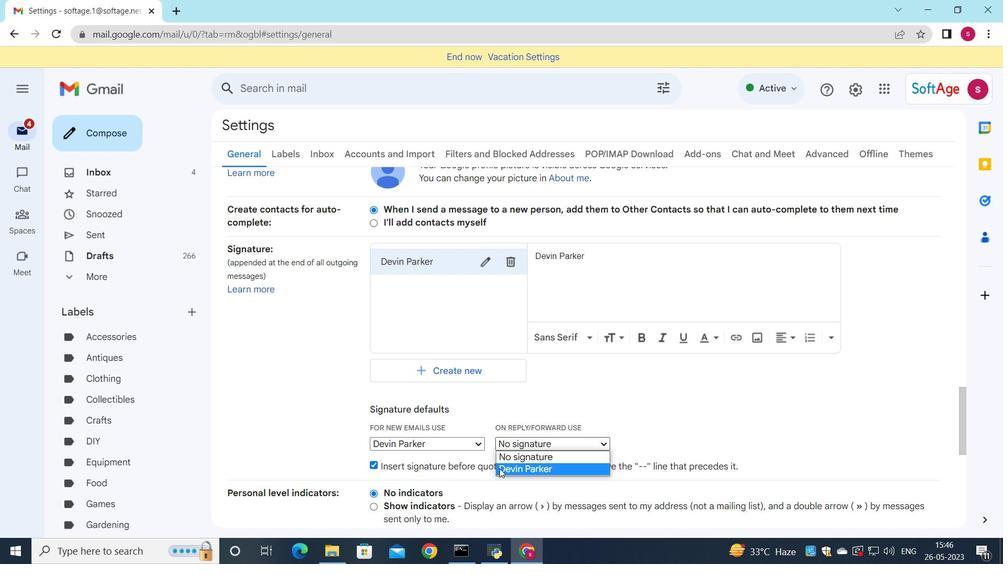 
Action: Mouse moved to (466, 439)
Screenshot: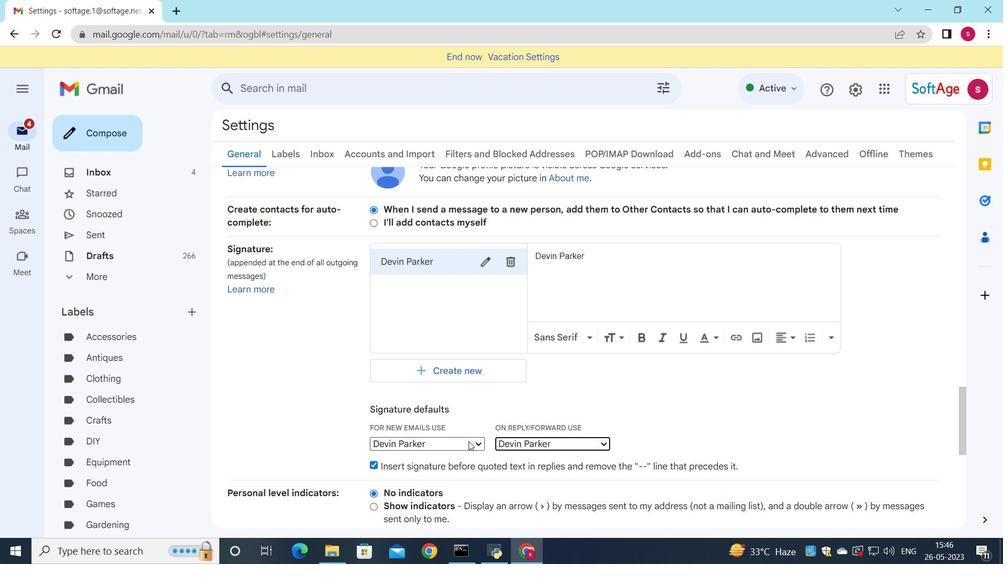 
Action: Mouse scrolled (466, 438) with delta (0, 0)
Screenshot: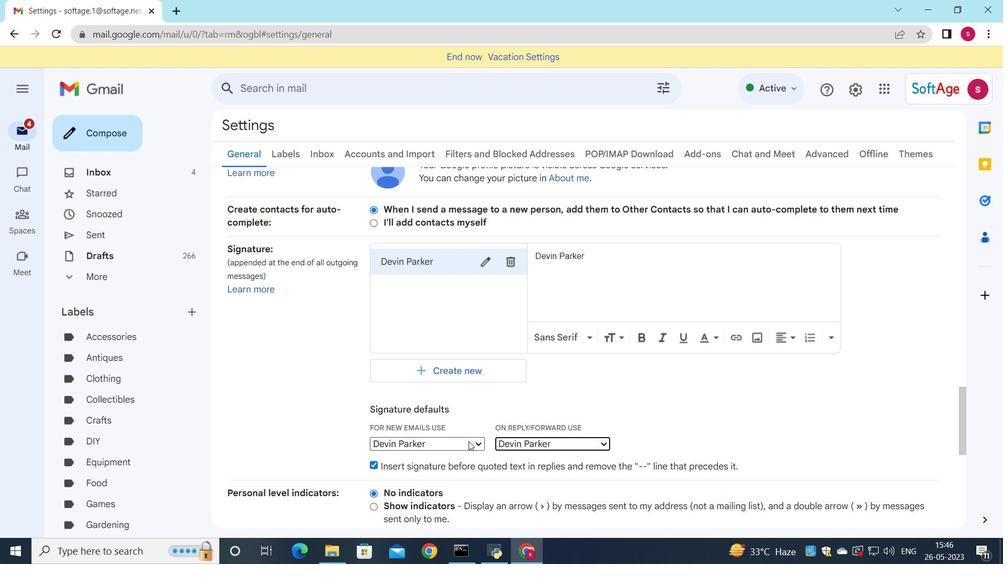 
Action: Mouse scrolled (466, 438) with delta (0, 0)
Screenshot: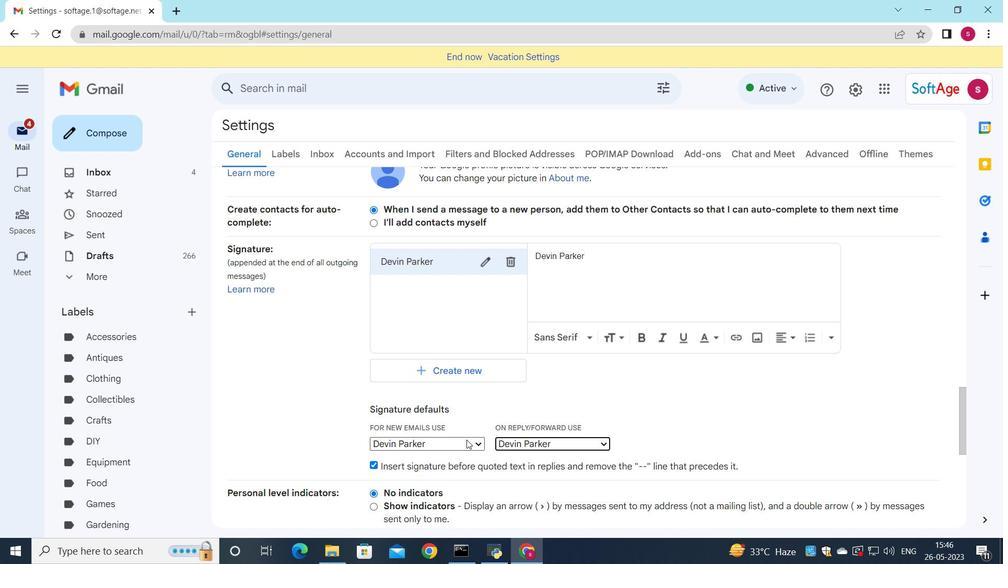 
Action: Mouse scrolled (466, 438) with delta (0, 0)
Screenshot: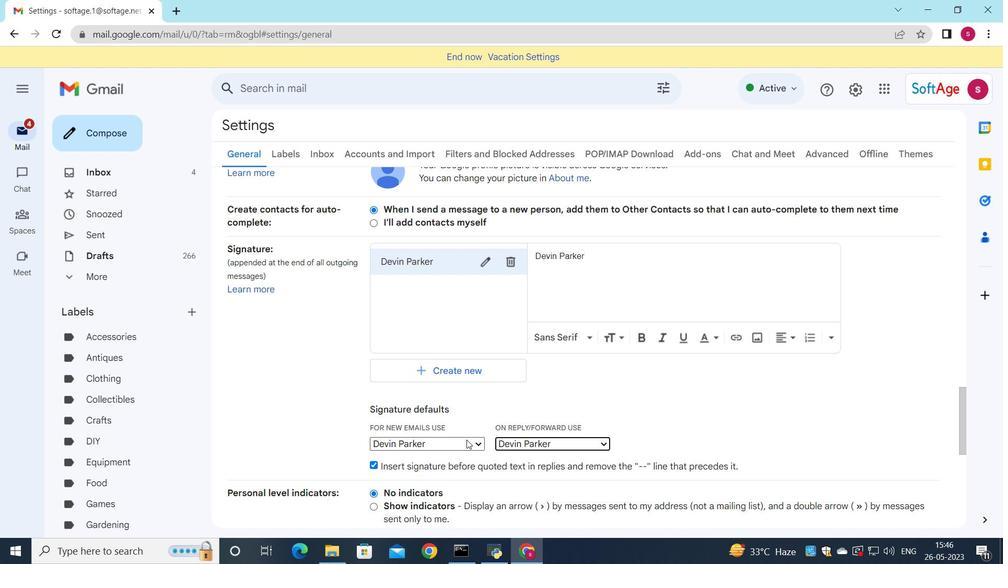 
Action: Mouse scrolled (466, 438) with delta (0, 0)
Screenshot: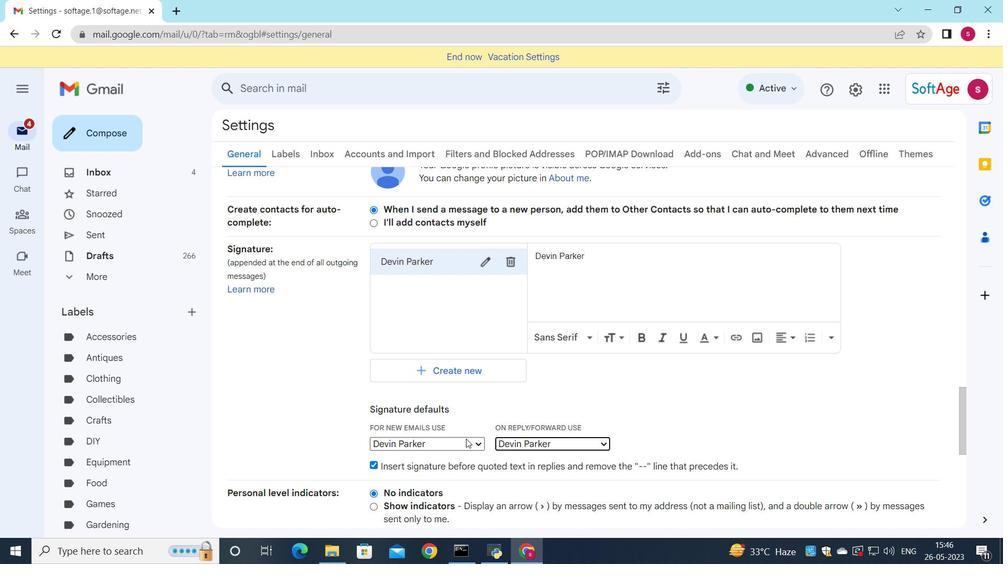 
Action: Mouse moved to (468, 441)
Screenshot: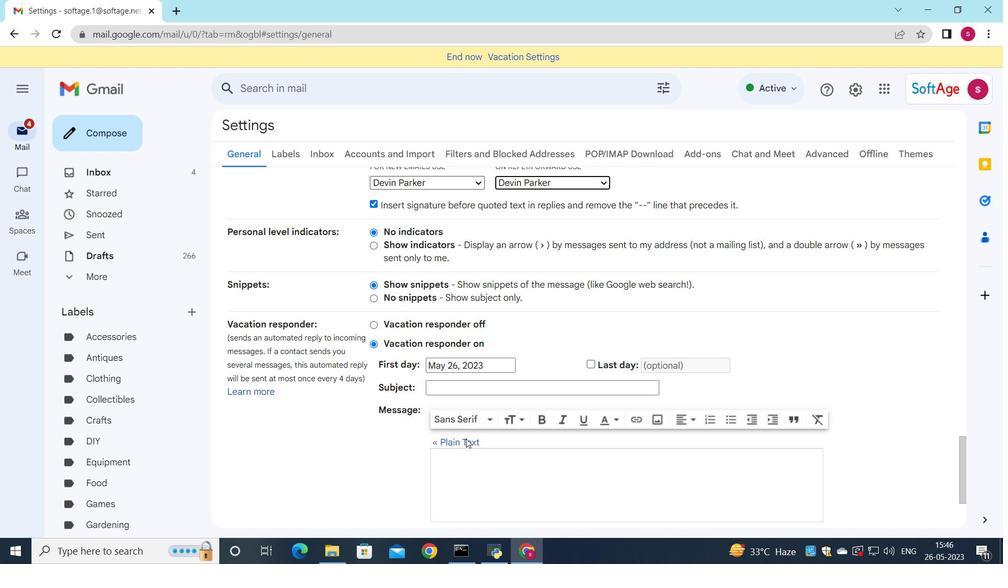 
Action: Mouse scrolled (468, 440) with delta (0, 0)
Screenshot: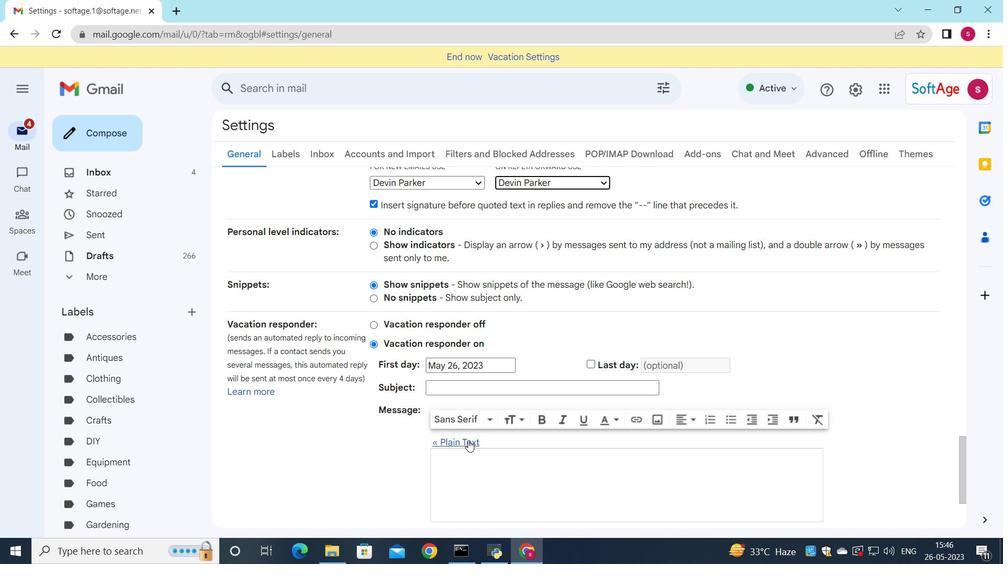 
Action: Mouse moved to (469, 450)
Screenshot: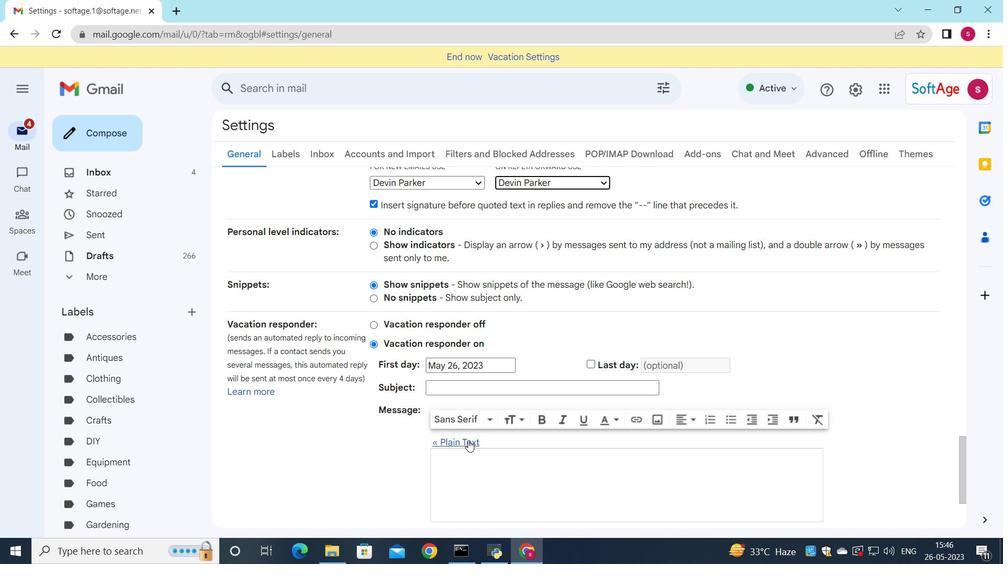 
Action: Mouse scrolled (469, 450) with delta (0, 0)
Screenshot: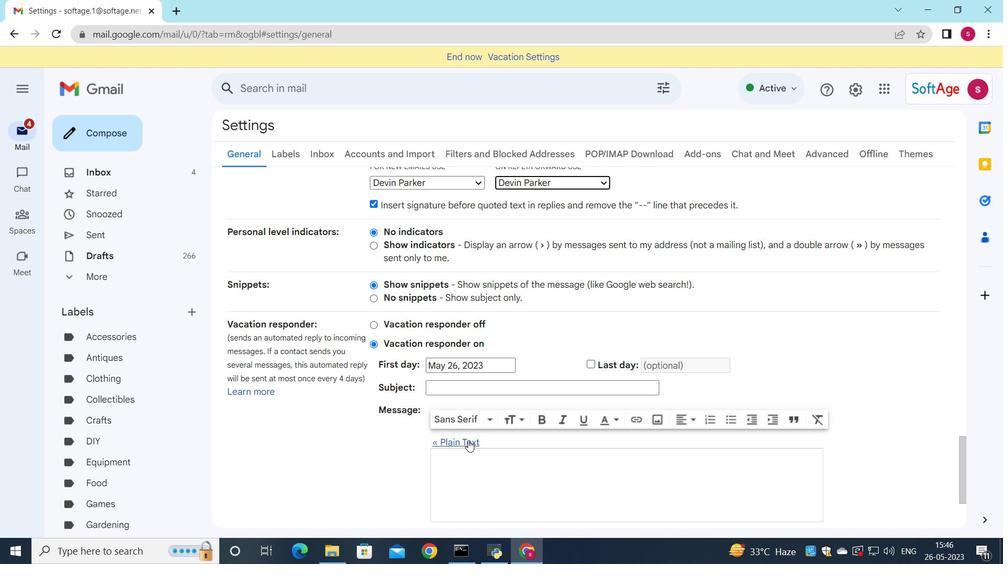 
Action: Mouse moved to (470, 455)
Screenshot: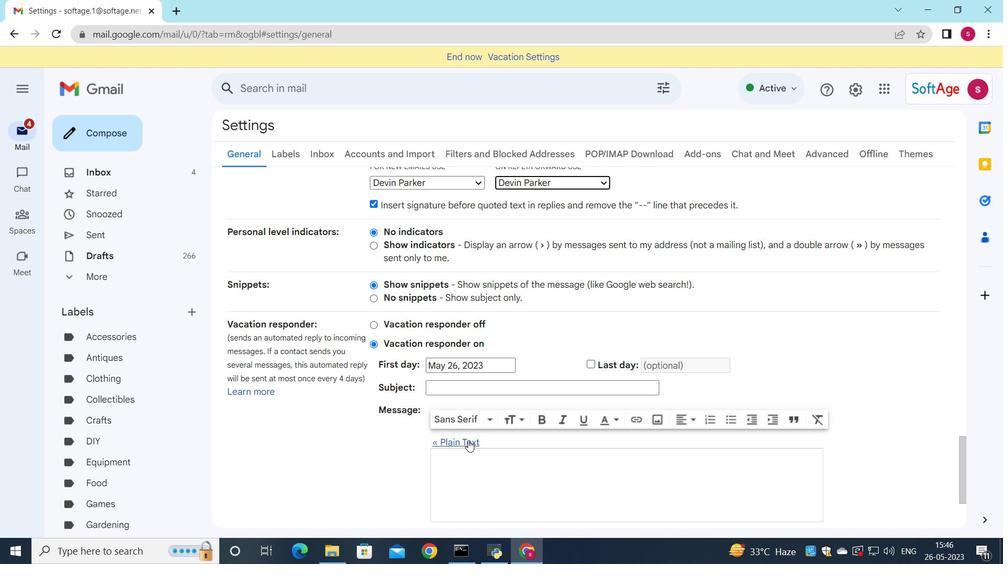 
Action: Mouse scrolled (470, 455) with delta (0, 0)
Screenshot: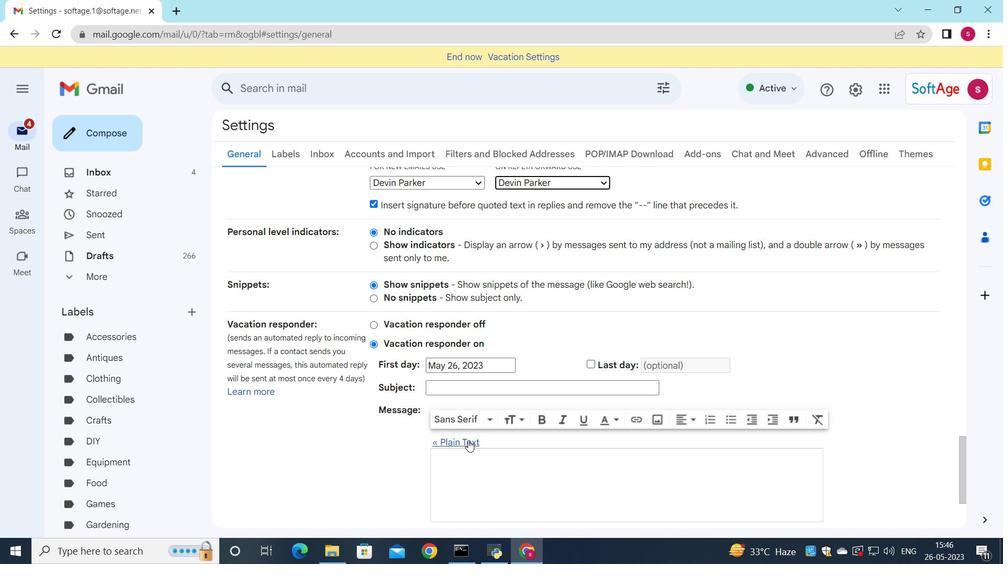 
Action: Mouse moved to (471, 456)
Screenshot: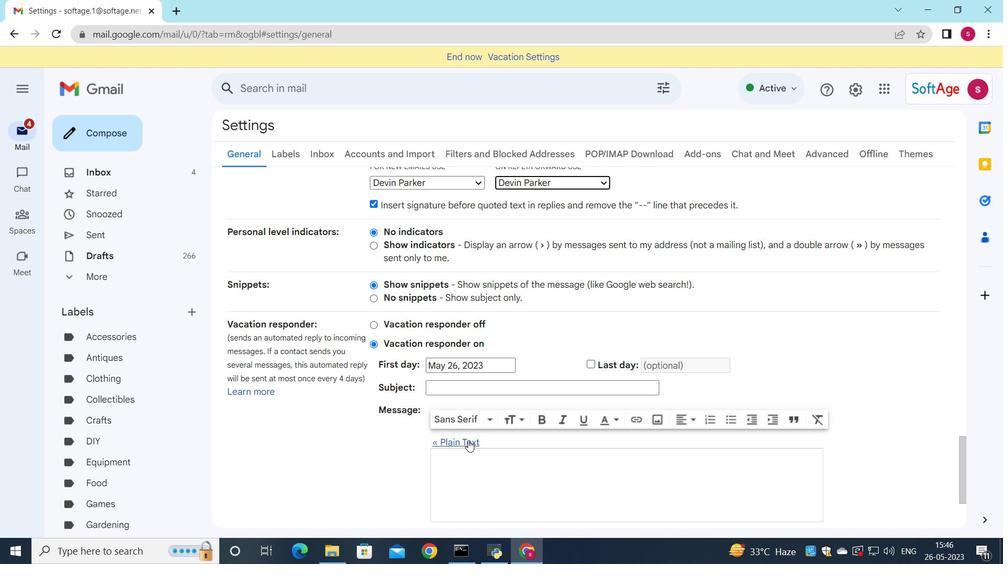 
Action: Mouse scrolled (471, 456) with delta (0, 0)
Screenshot: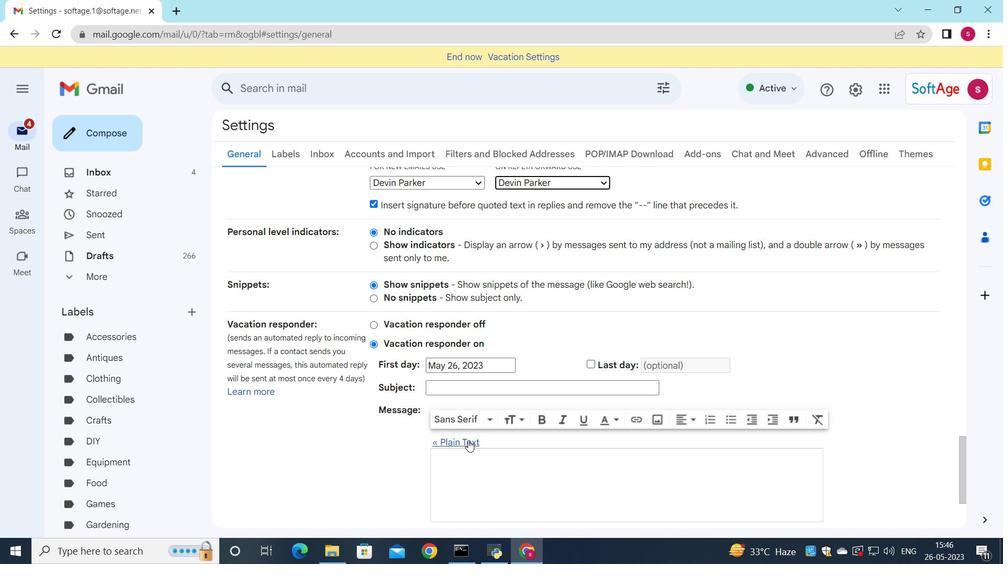 
Action: Mouse moved to (471, 458)
Screenshot: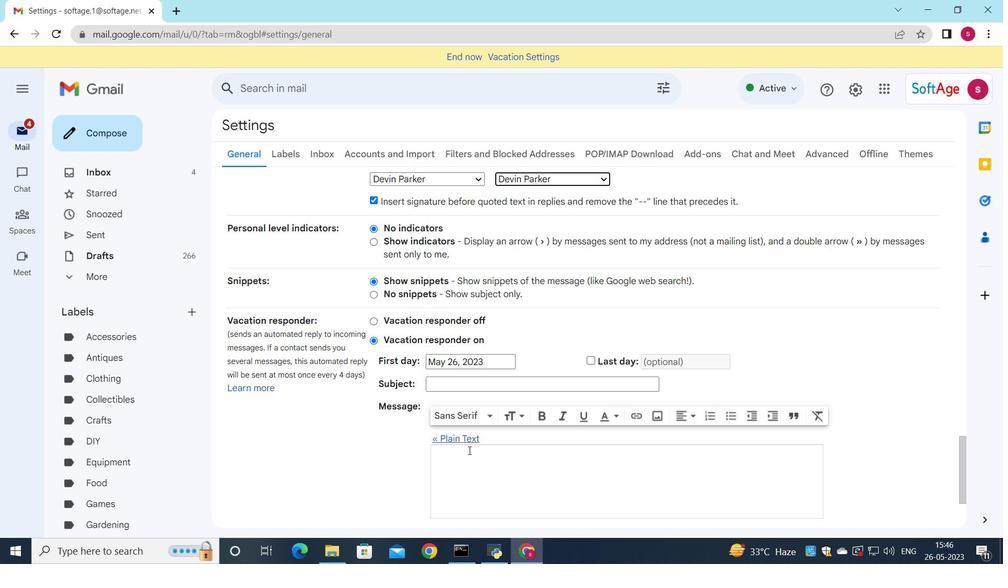 
Action: Mouse scrolled (471, 456) with delta (0, 0)
Screenshot: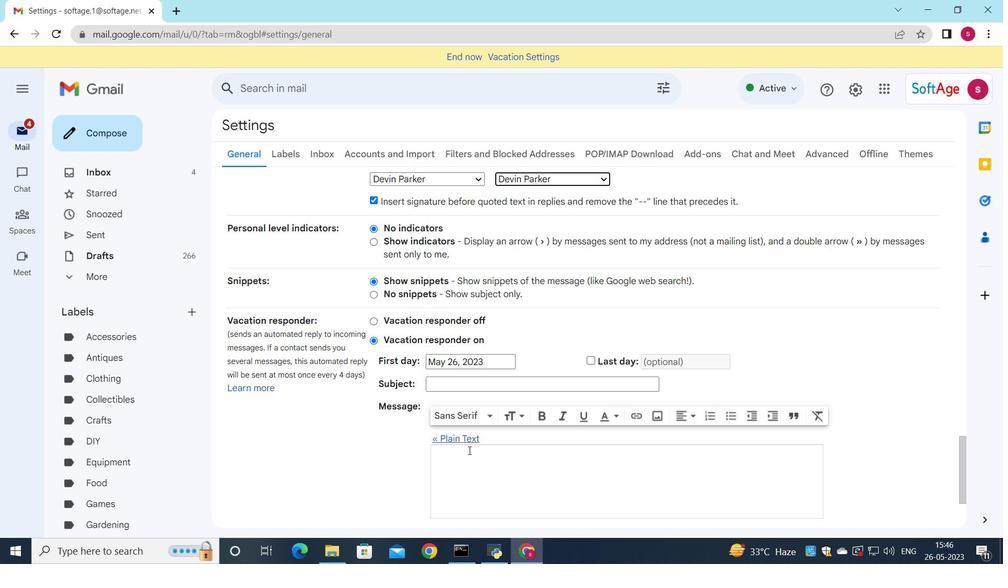 
Action: Mouse moved to (472, 458)
Screenshot: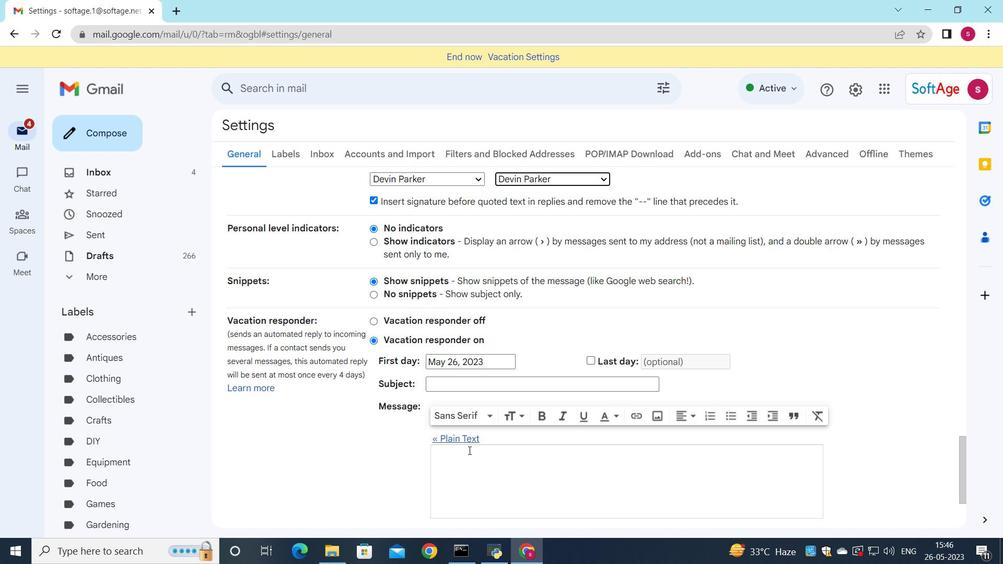 
Action: Mouse scrolled (472, 458) with delta (0, 0)
Screenshot: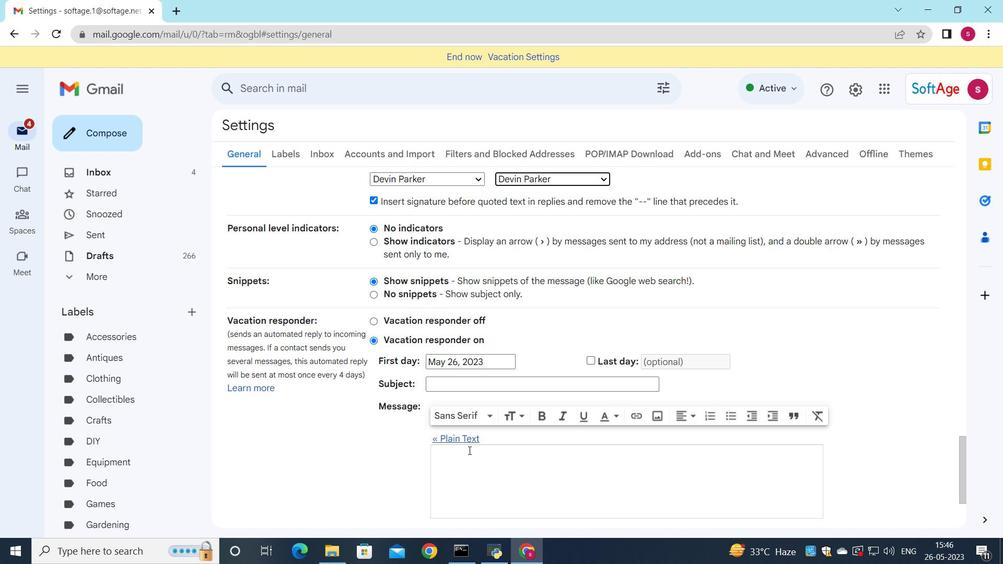 
Action: Mouse moved to (544, 454)
Screenshot: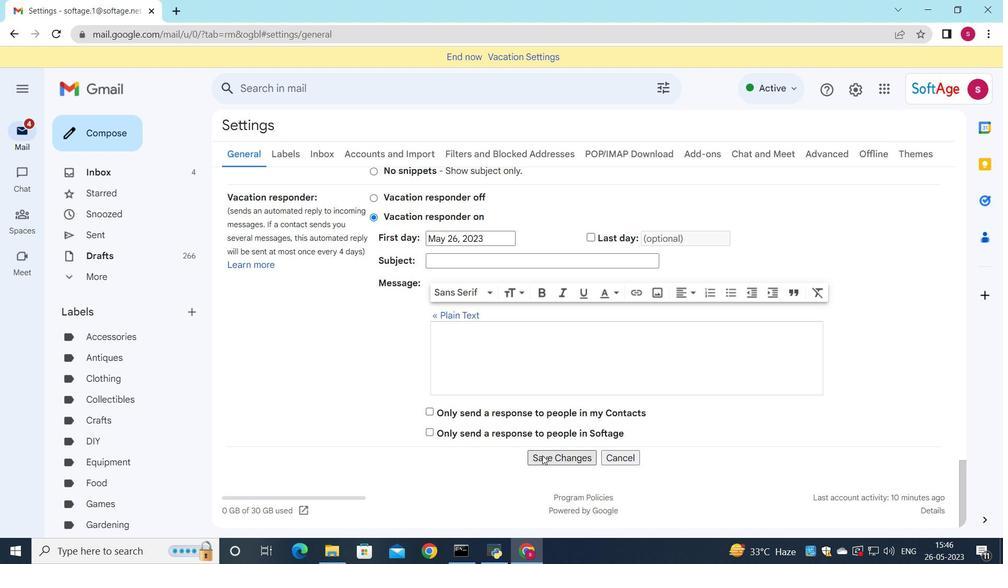 
Action: Mouse pressed left at (544, 454)
Screenshot: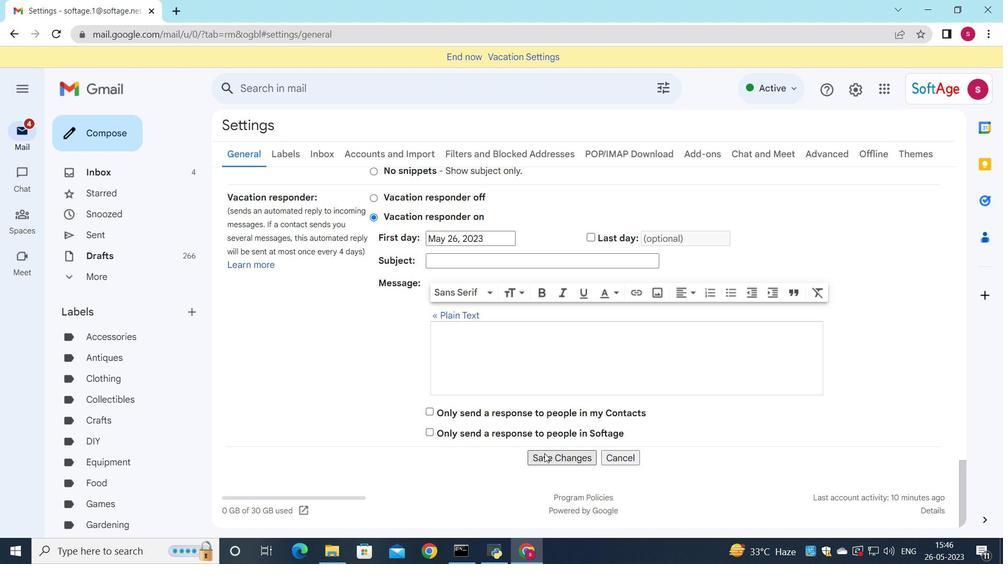 
Action: Mouse moved to (127, 135)
Screenshot: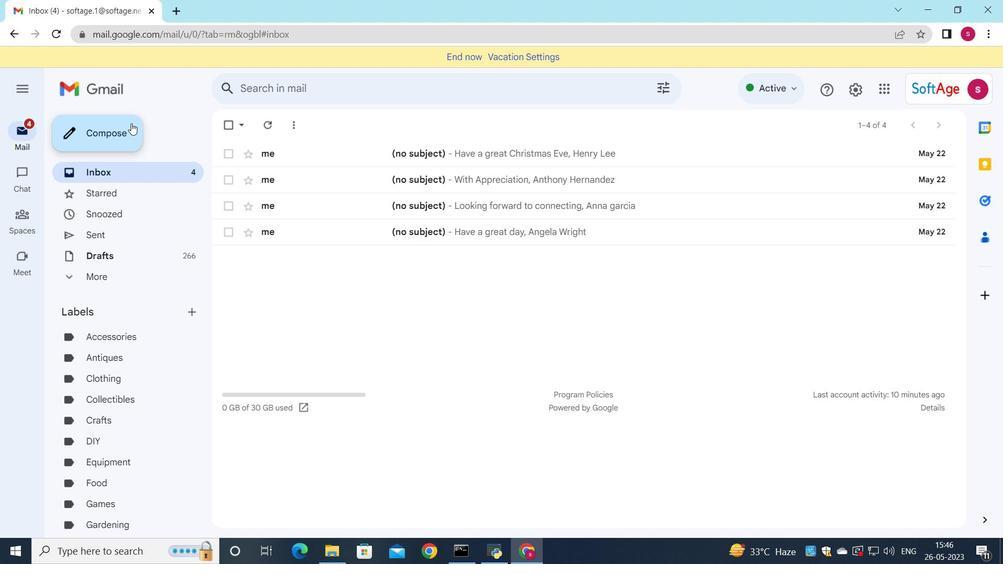 
Action: Mouse pressed left at (127, 135)
Screenshot: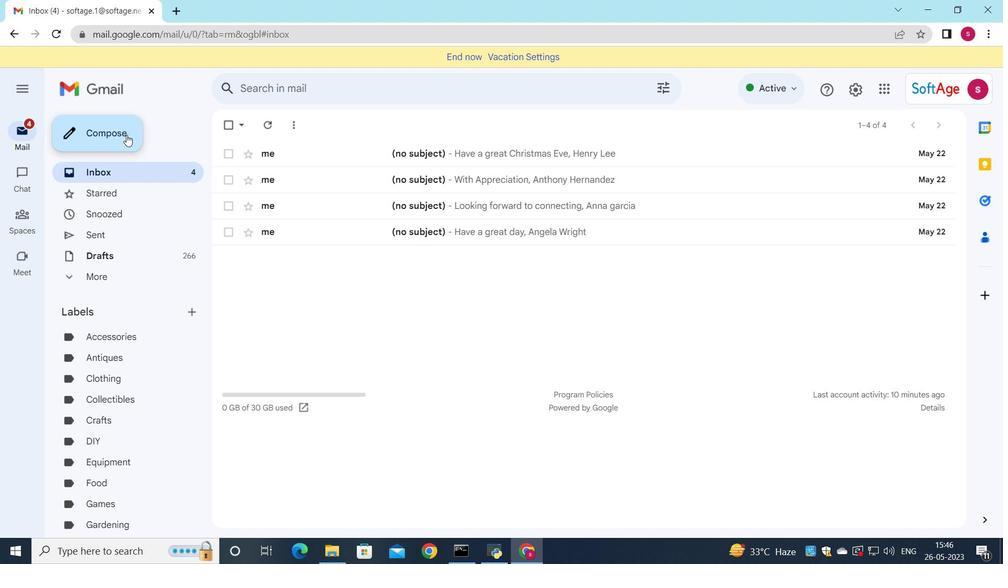 
Action: Mouse moved to (640, 232)
Screenshot: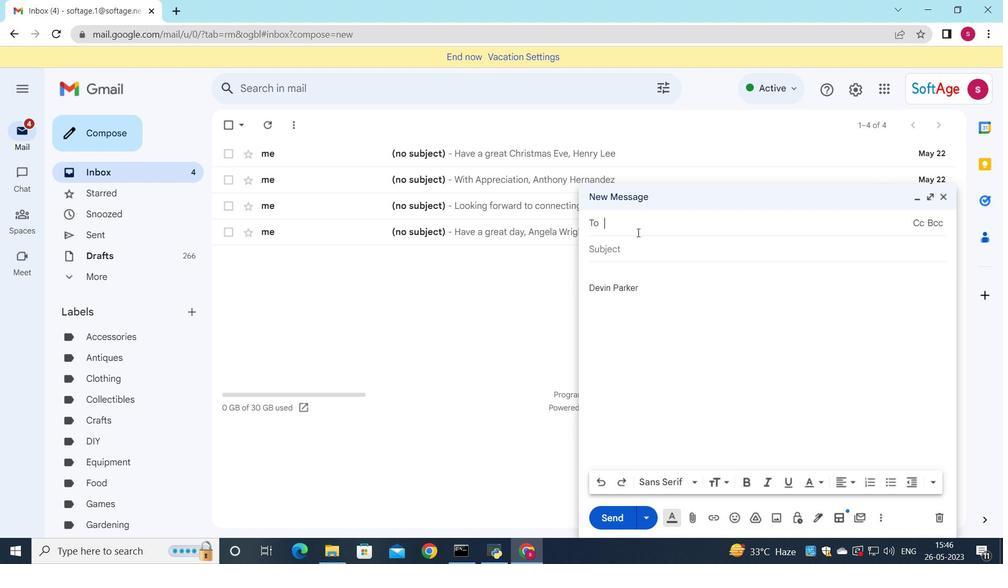 
Action: Key pressed sof
Screenshot: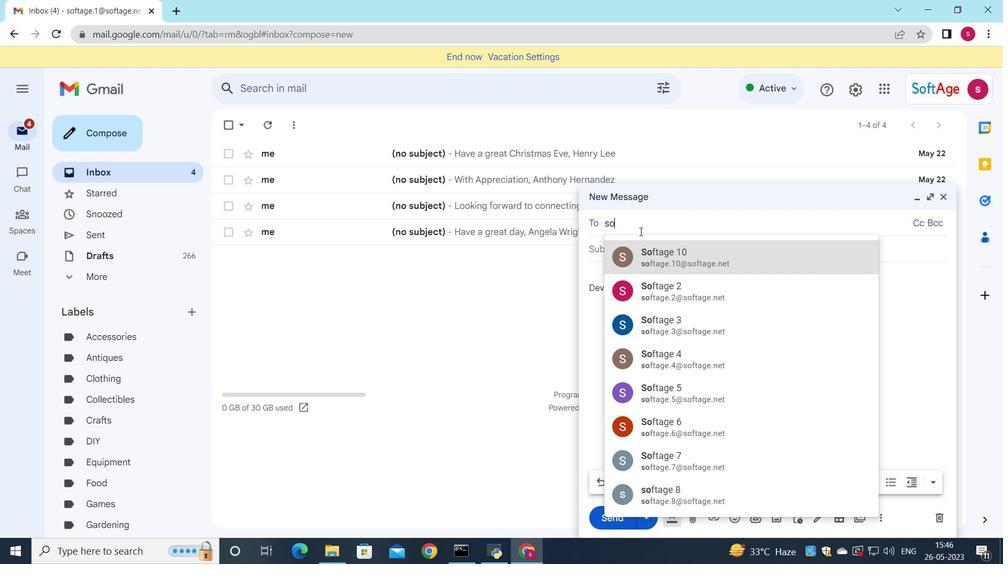 
Action: Mouse moved to (669, 291)
Screenshot: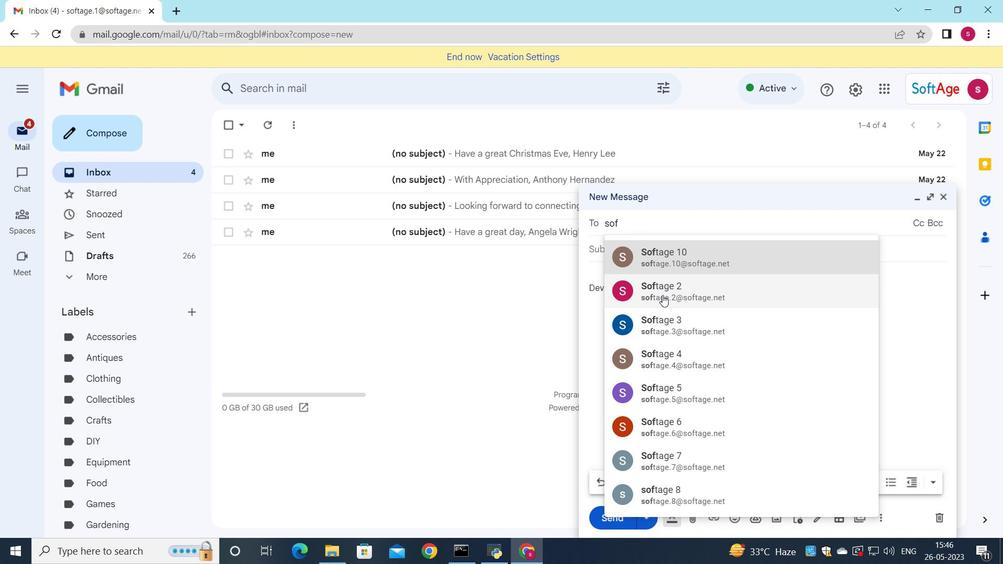 
Action: Mouse pressed left at (669, 291)
Screenshot: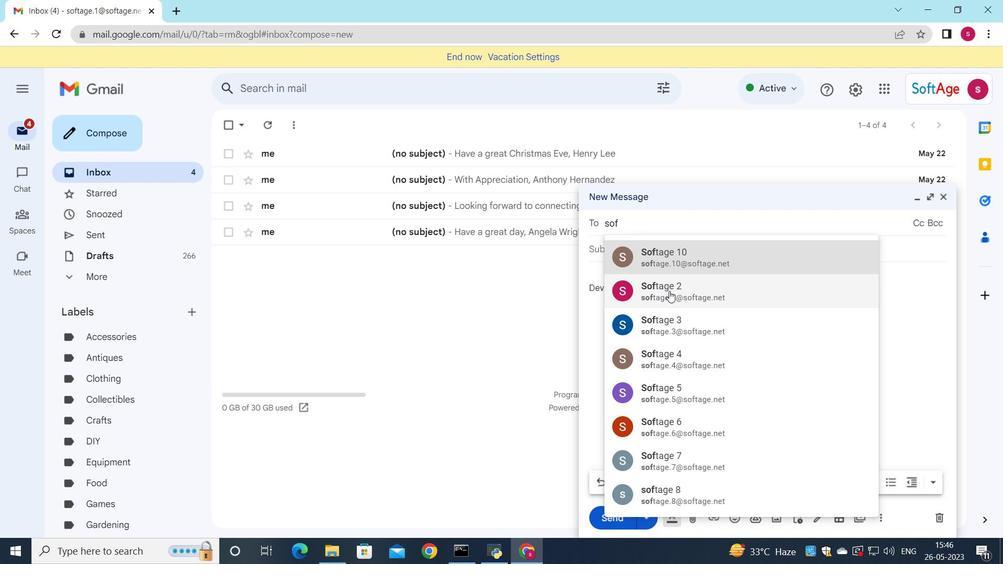 
Action: Mouse moved to (724, 275)
Screenshot: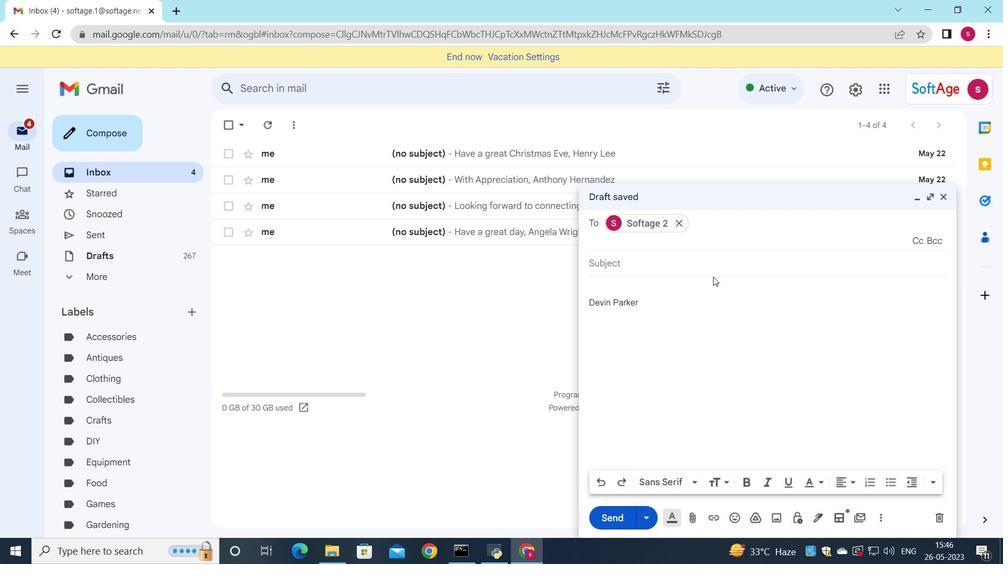 
Action: Key pressed f
Screenshot: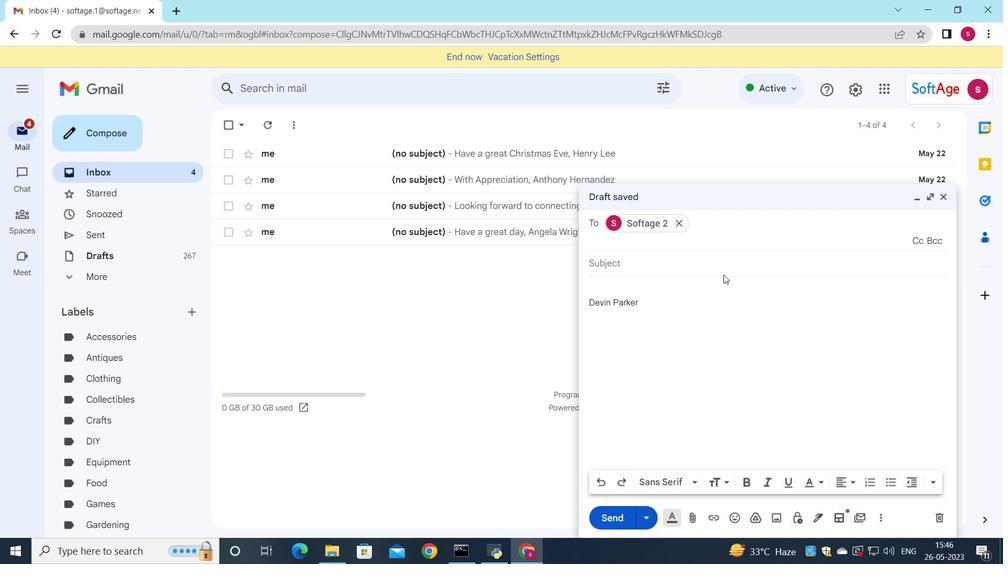 
Action: Mouse moved to (735, 283)
Screenshot: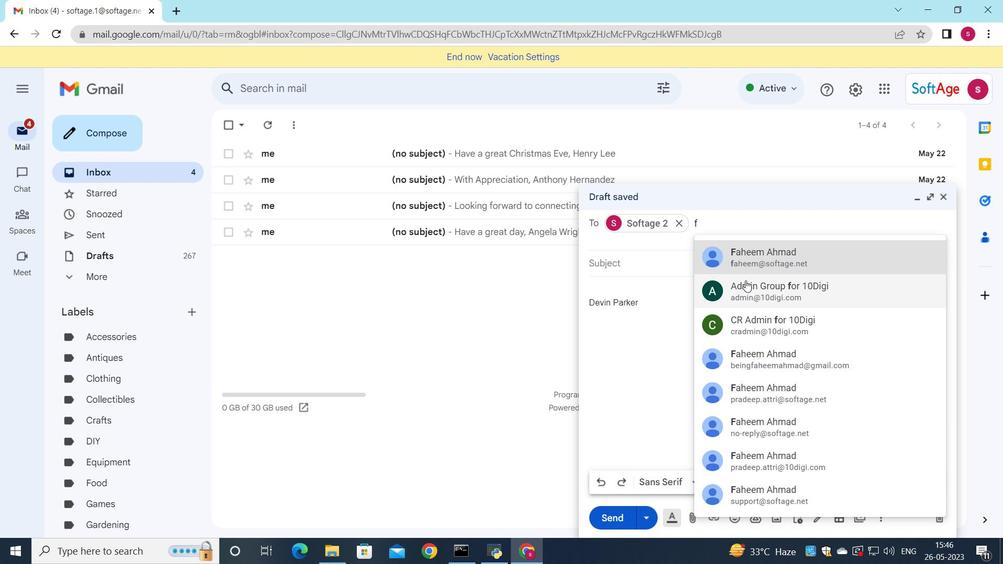
Action: Key pressed <Key.backspace>s
Screenshot: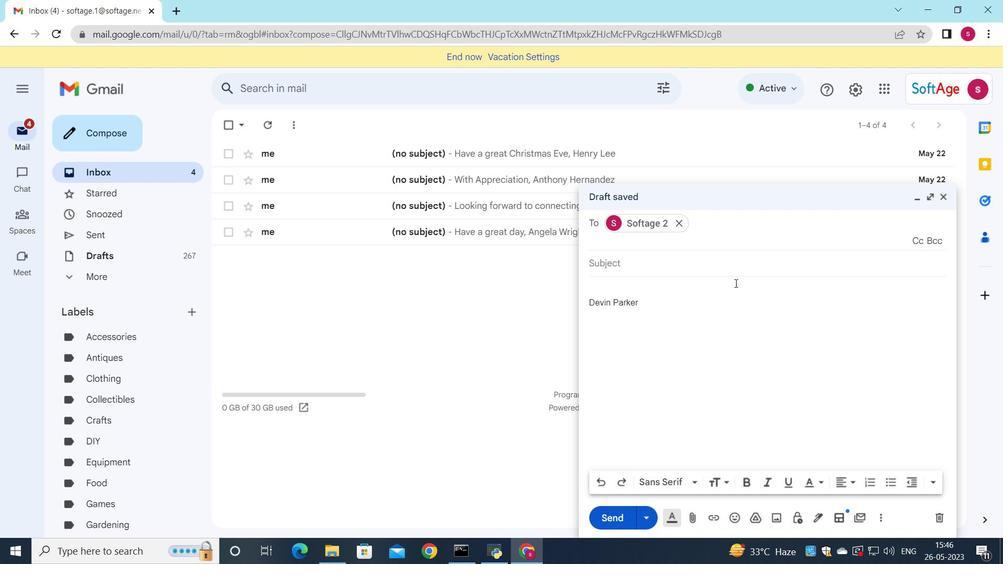 
Action: Mouse moved to (781, 321)
Screenshot: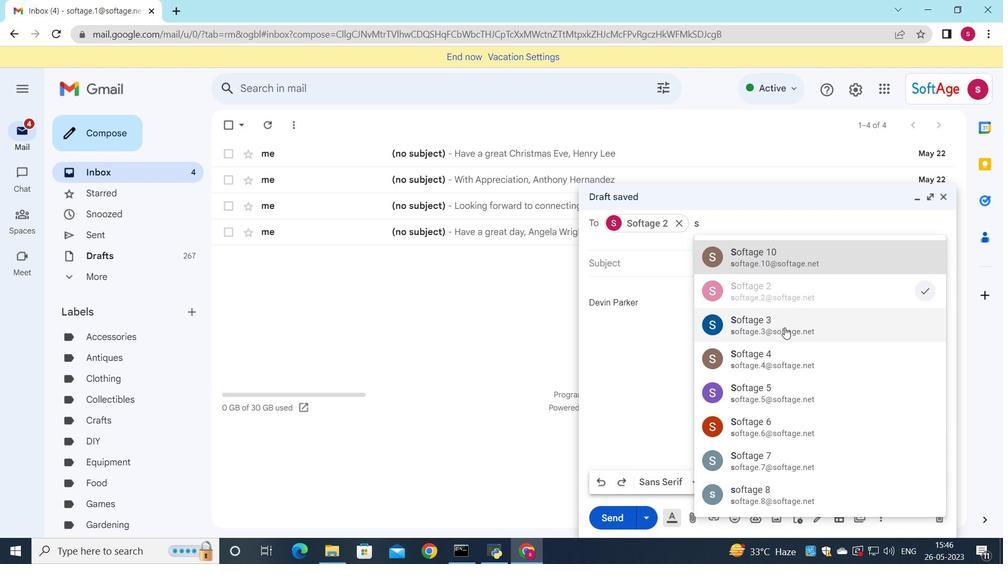 
Action: Mouse pressed left at (781, 321)
Screenshot: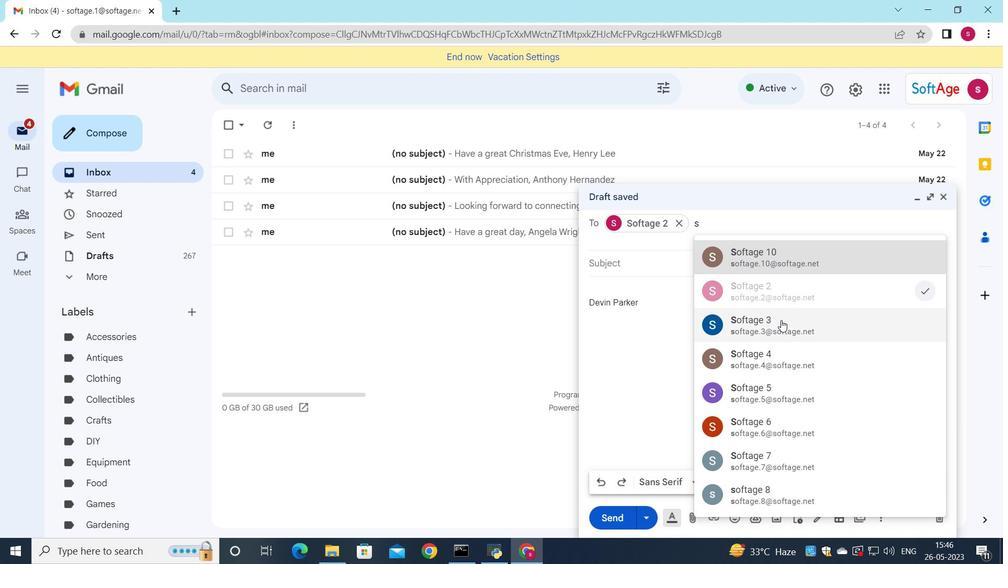 
Action: Mouse moved to (621, 258)
Screenshot: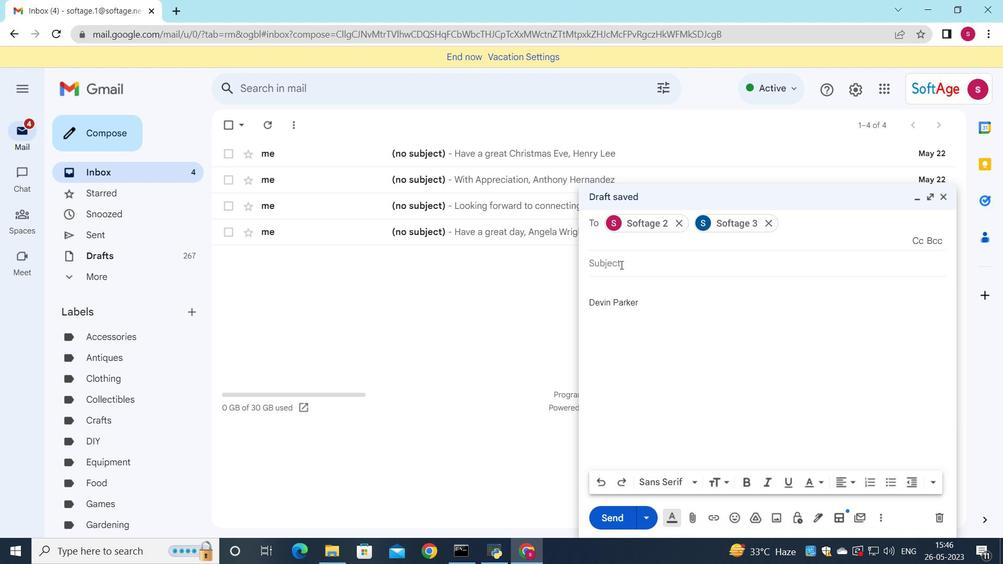 
Action: Mouse pressed left at (621, 258)
Screenshot: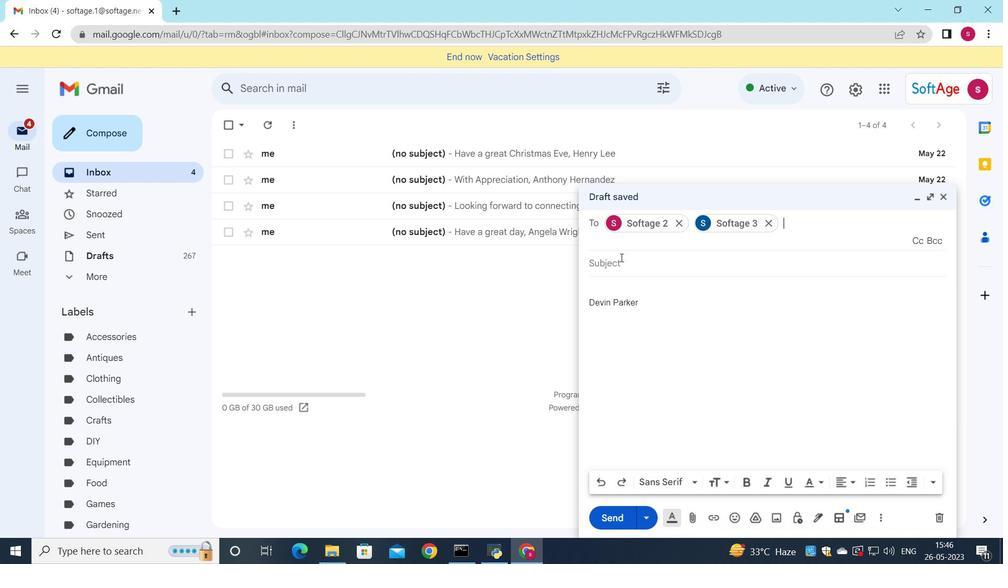 
Action: Key pressed <Key.shift><Key.shift><Key.shift><Key.shift><Key.shift>Quarterly<Key.space>report
Screenshot: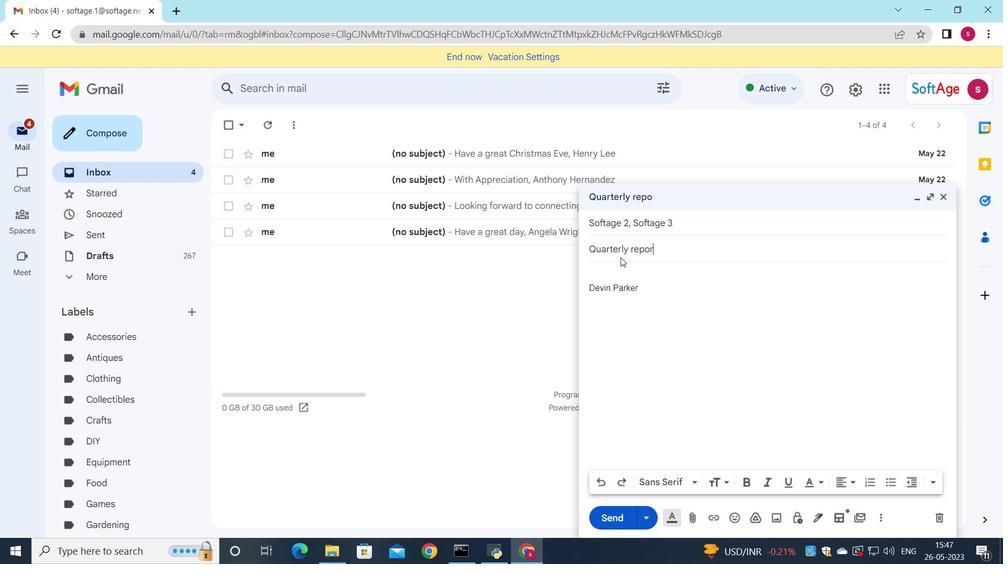 
Action: Mouse moved to (622, 271)
Screenshot: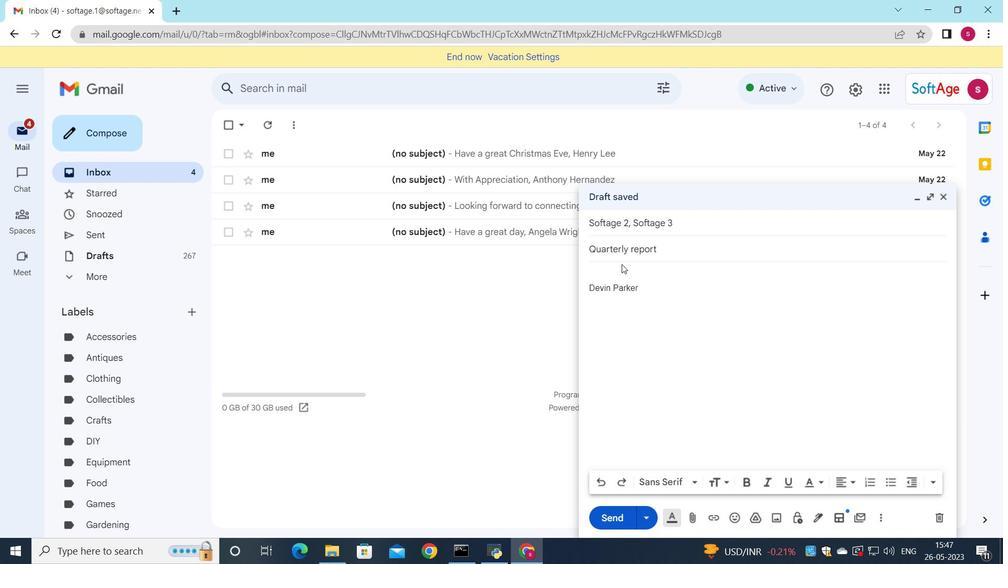 
Action: Mouse pressed left at (622, 271)
Screenshot: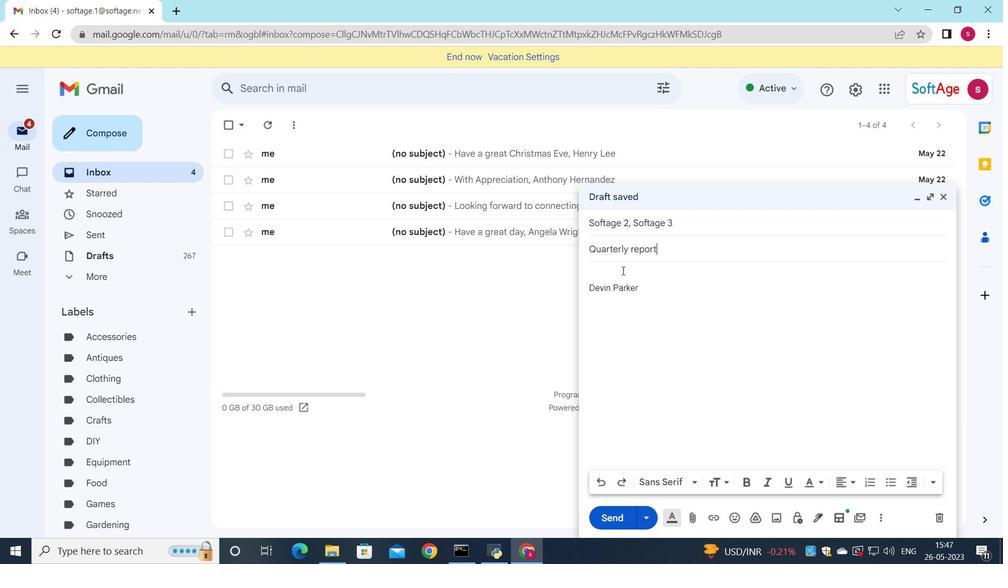 
Action: Key pressed <Key.shift>I<Key.space>would<Key.space>like<Key.space>to<Key.space>request<Key.space><Key.space>a<Key.space>meeting<Key.space>to<Key.space>discuss<Key.space>this<Key.space>issue<Key.space>further.
Screenshot: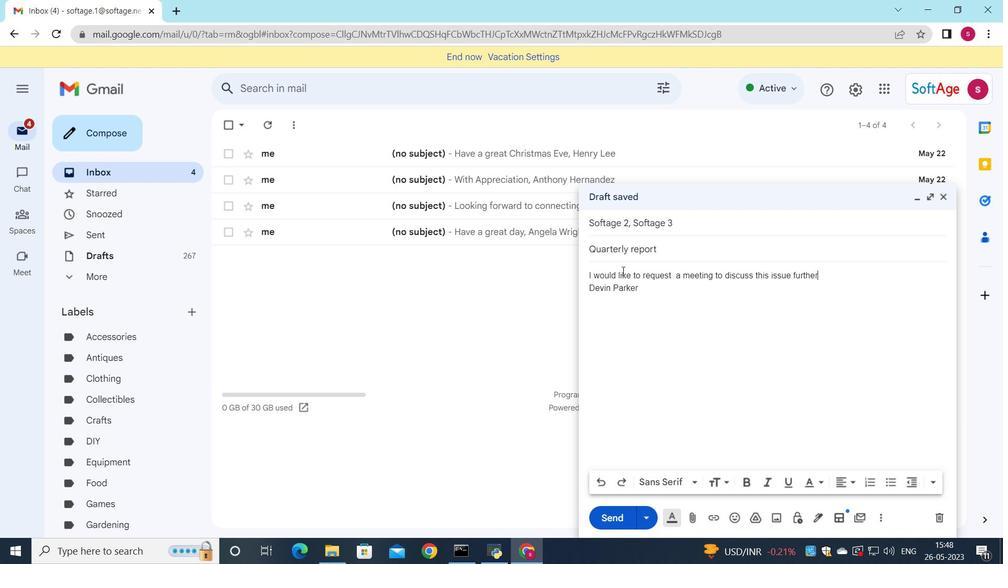 
Action: Mouse moved to (689, 520)
Screenshot: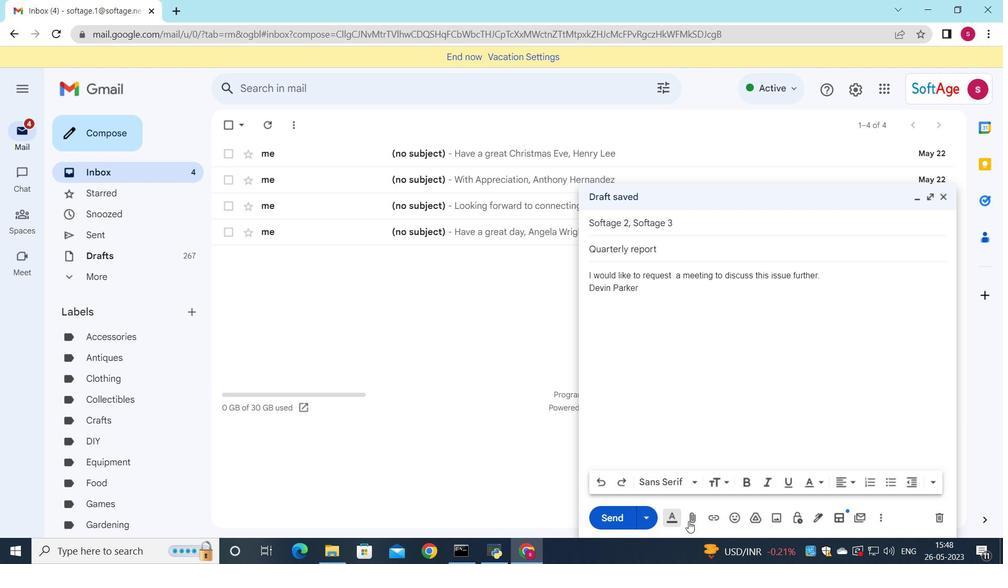 
Action: Mouse pressed left at (689, 520)
Screenshot: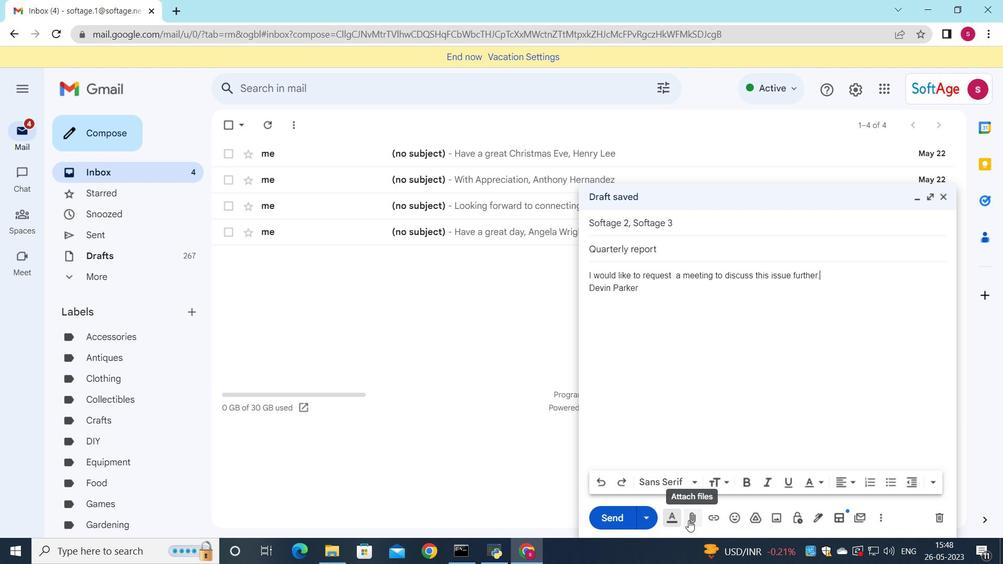 
Action: Mouse moved to (169, 95)
Screenshot: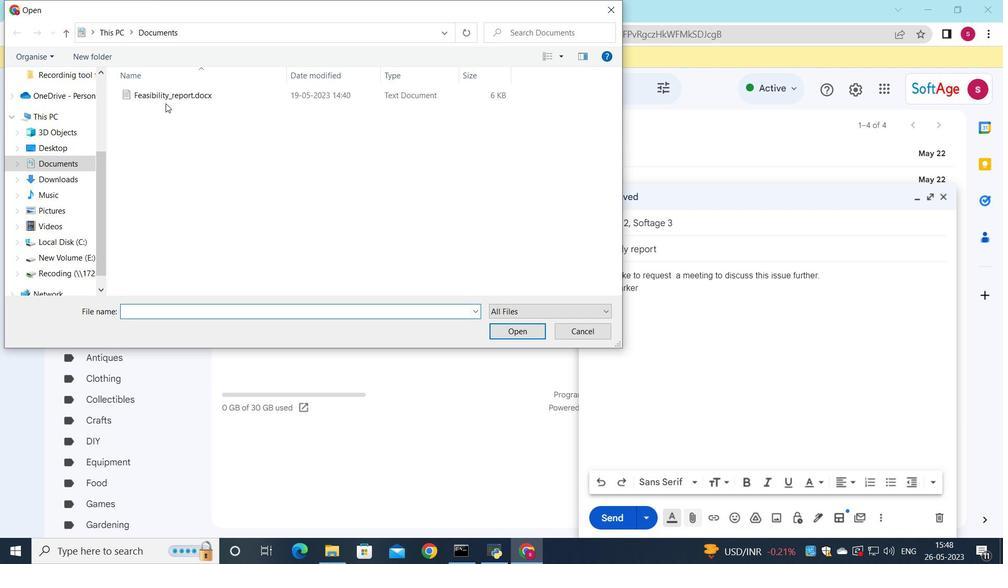
Action: Mouse pressed left at (169, 95)
Screenshot: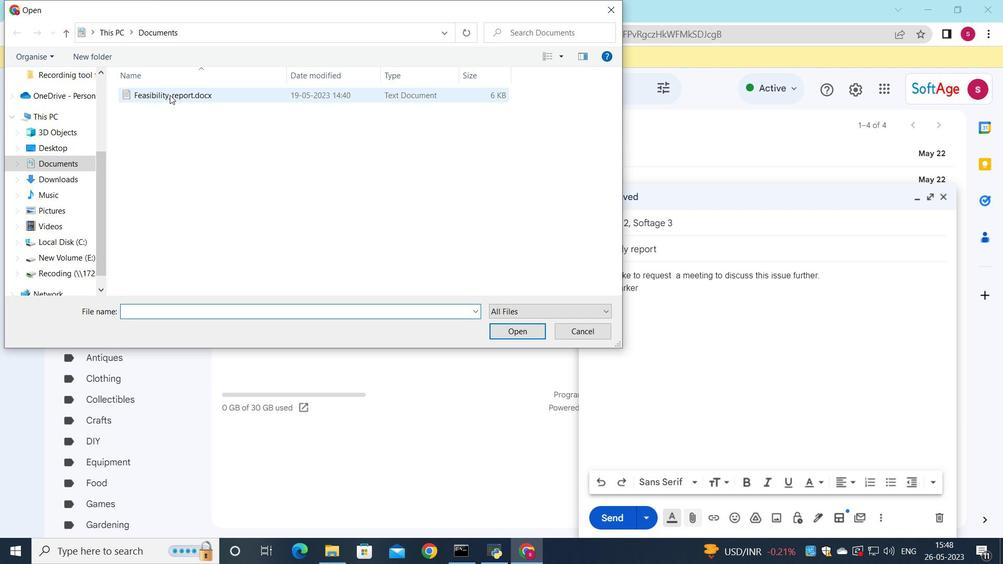 
Action: Mouse moved to (189, 92)
Screenshot: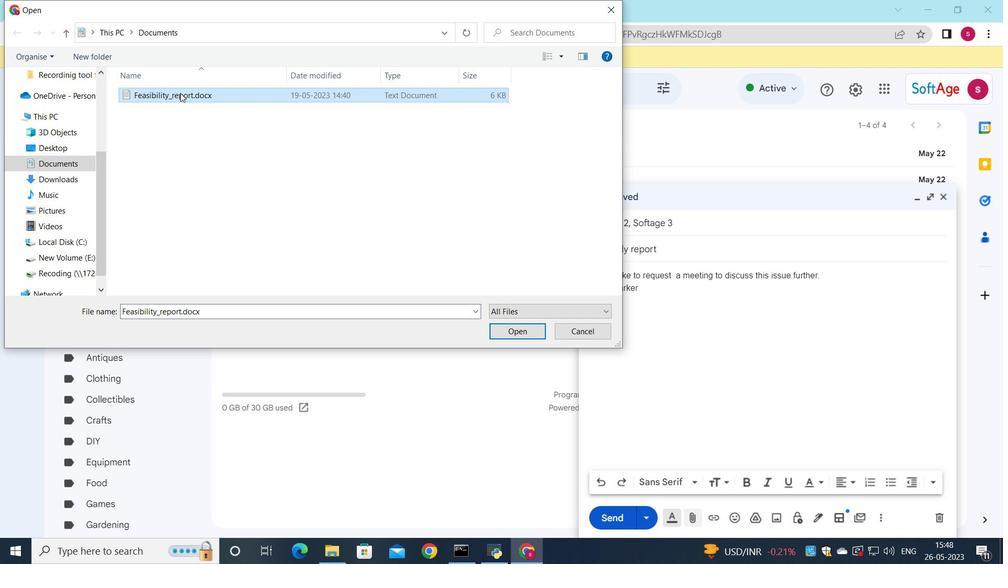 
Action: Mouse pressed left at (189, 92)
Screenshot: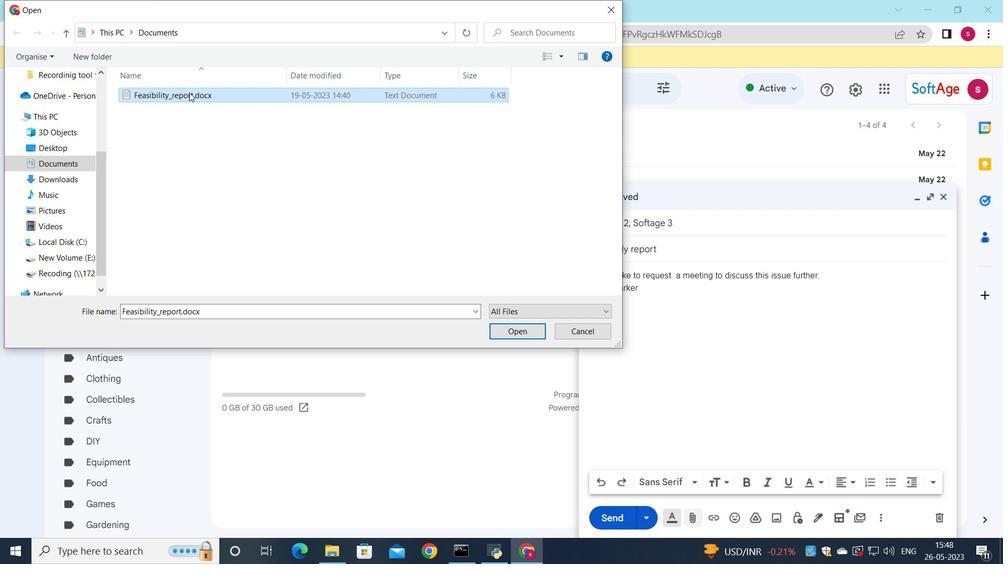 
Action: Mouse moved to (552, 131)
Screenshot: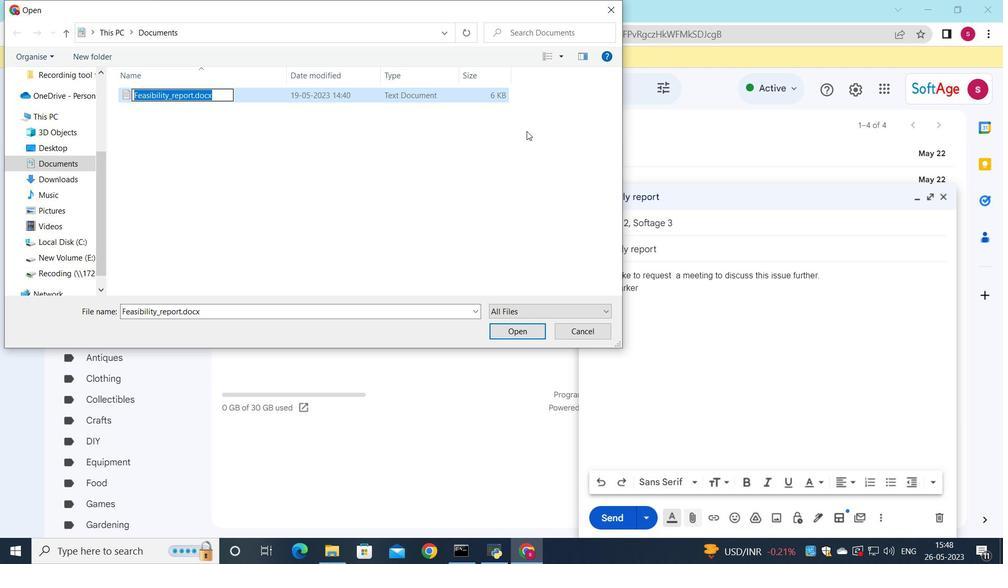 
Action: Key pressed <Key.shift><Key.shift><Key.shift><Key.shift><Key.shift>Vendor<Key.shift>_agreement.pdf
Screenshot: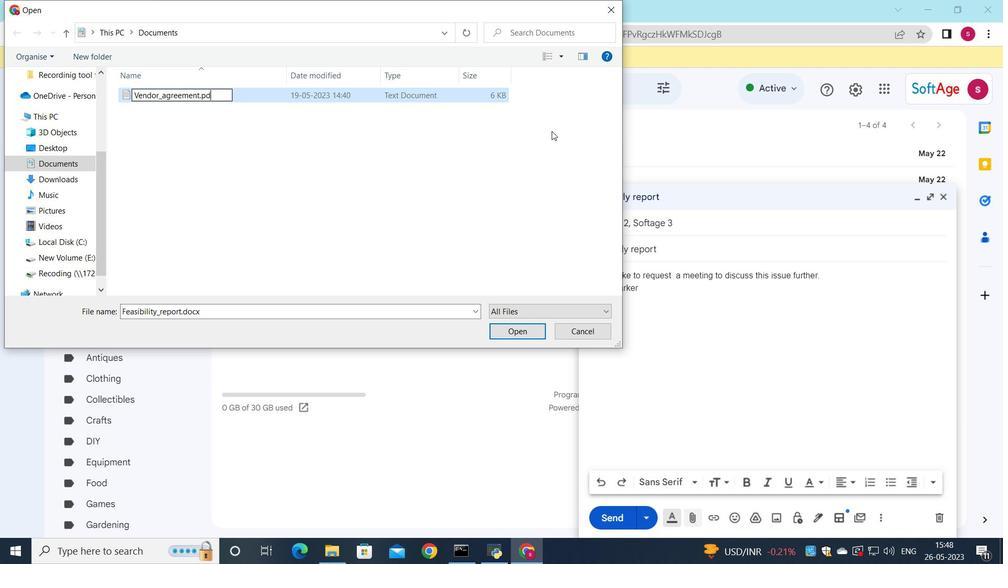 
Action: Mouse moved to (318, 94)
Screenshot: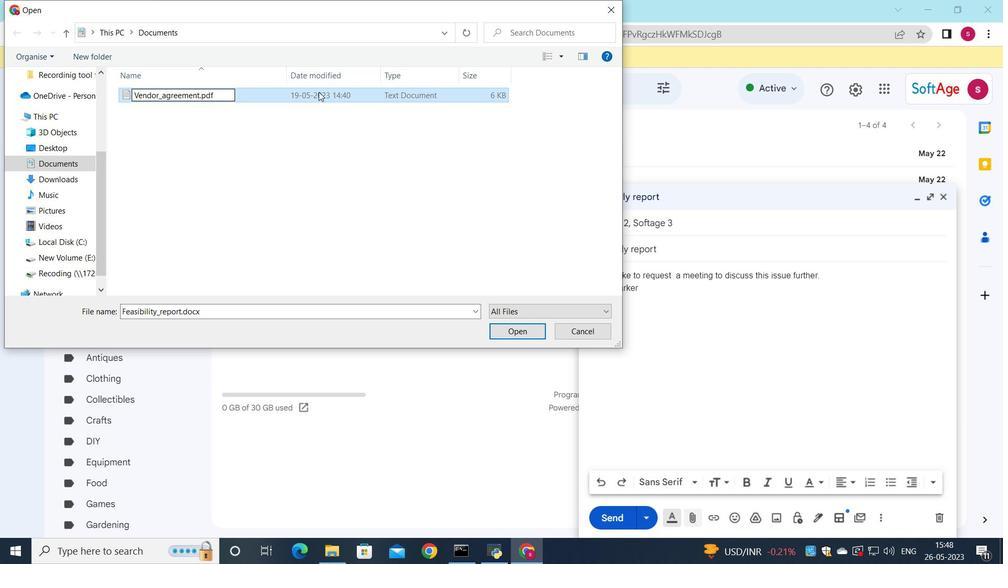 
Action: Mouse pressed left at (318, 94)
Screenshot: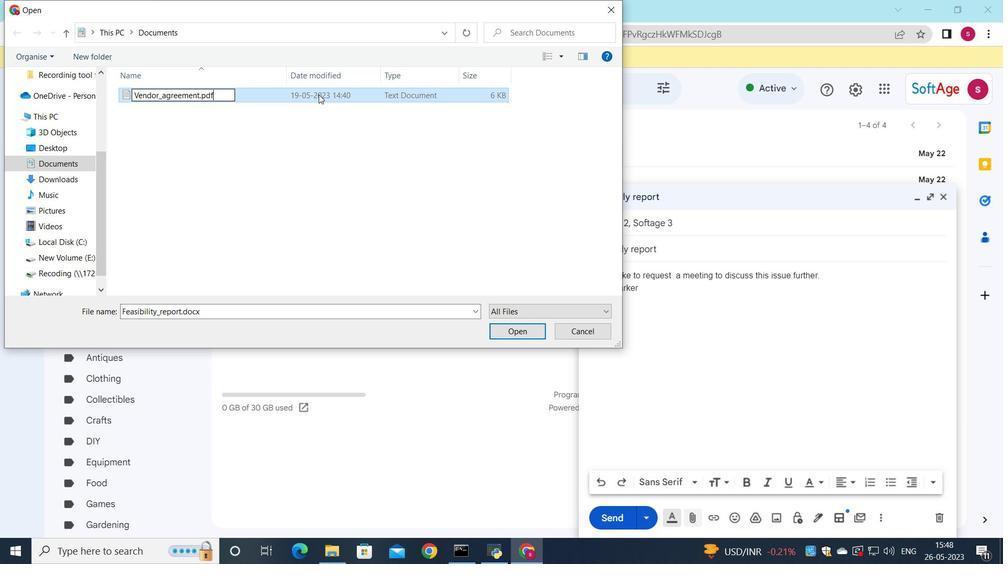 
Action: Mouse moved to (509, 332)
Screenshot: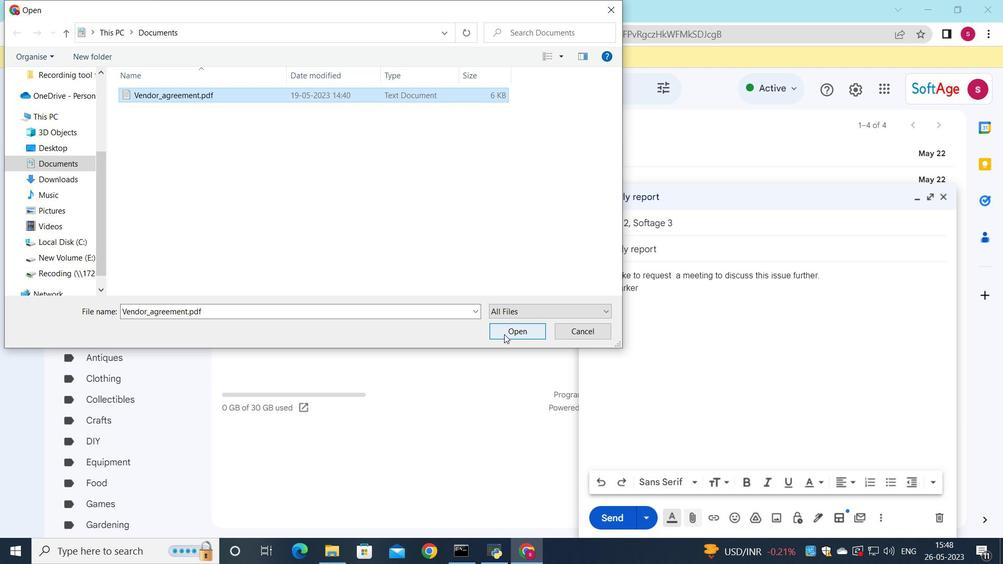 
Action: Mouse pressed left at (509, 332)
Screenshot: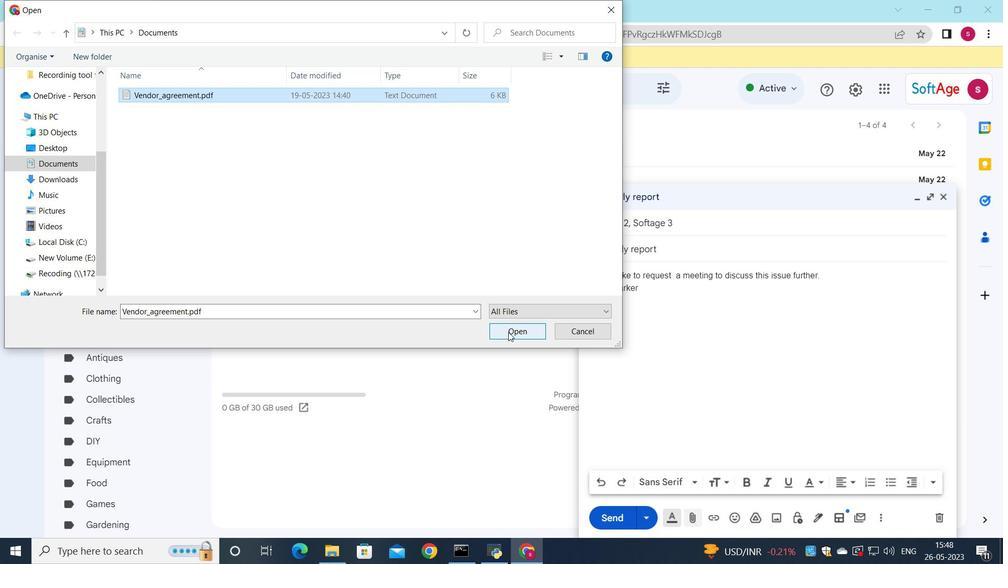 
Action: Mouse moved to (615, 518)
Screenshot: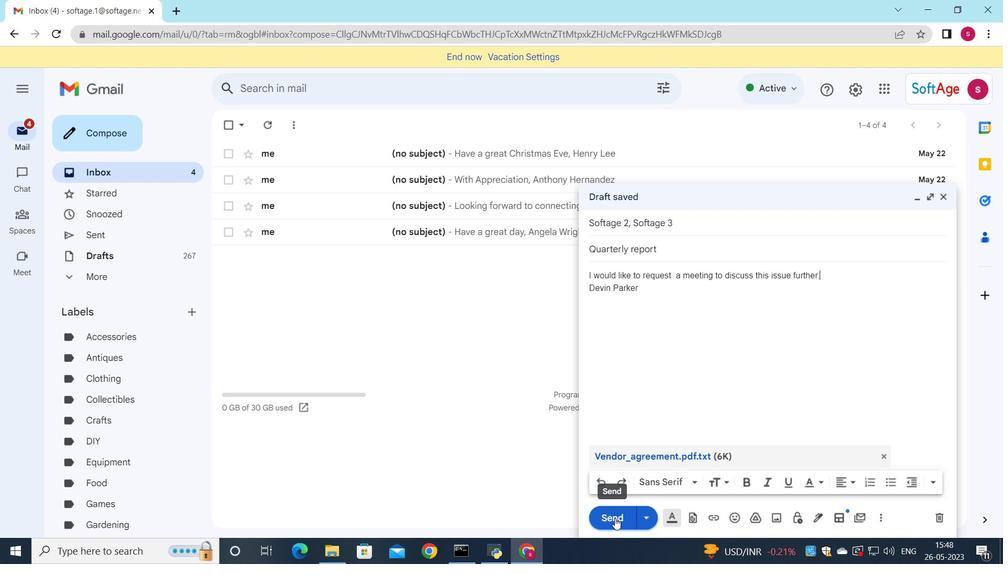 
Action: Mouse pressed left at (615, 518)
Screenshot: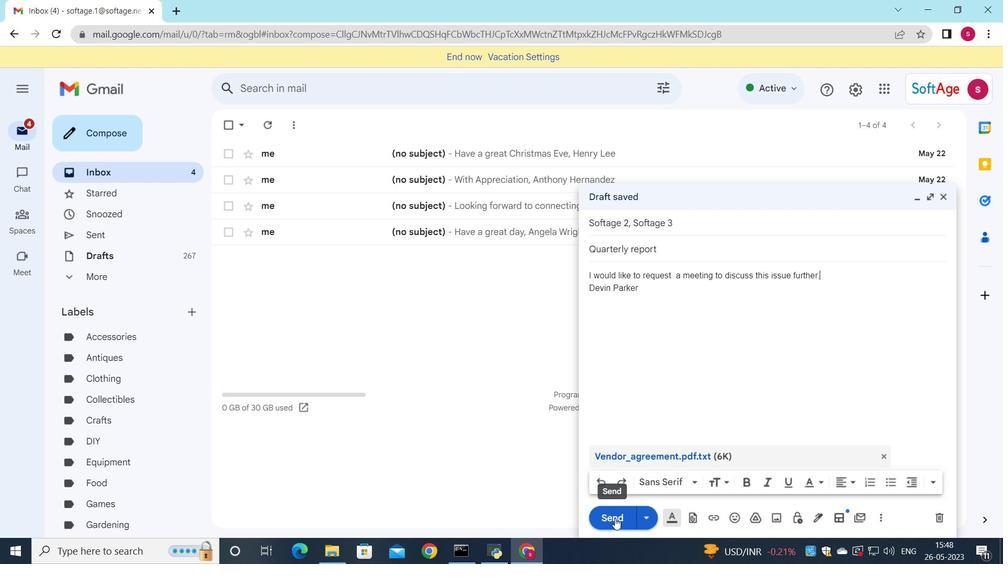 
Action: Mouse moved to (117, 225)
Screenshot: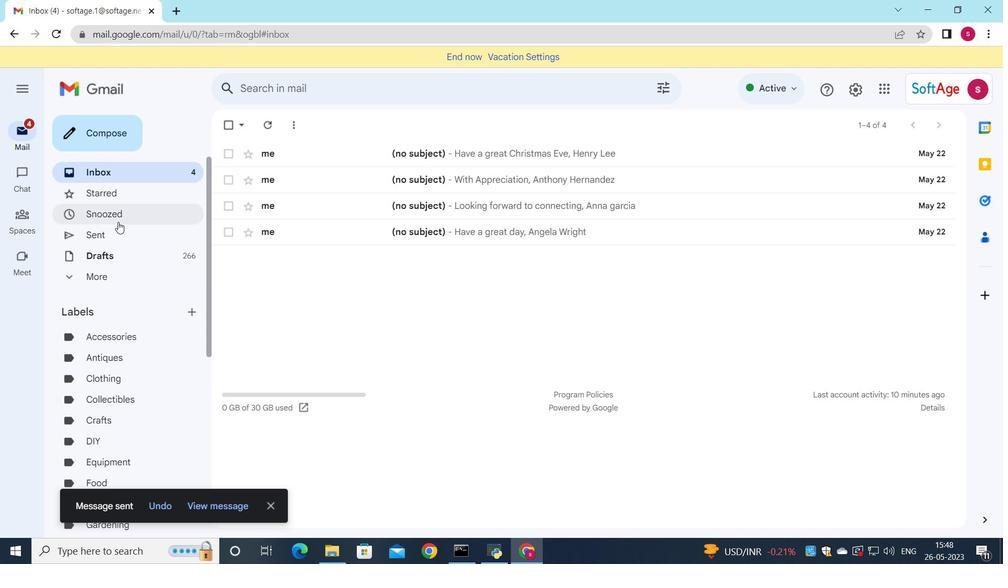 
Action: Mouse pressed left at (117, 225)
Screenshot: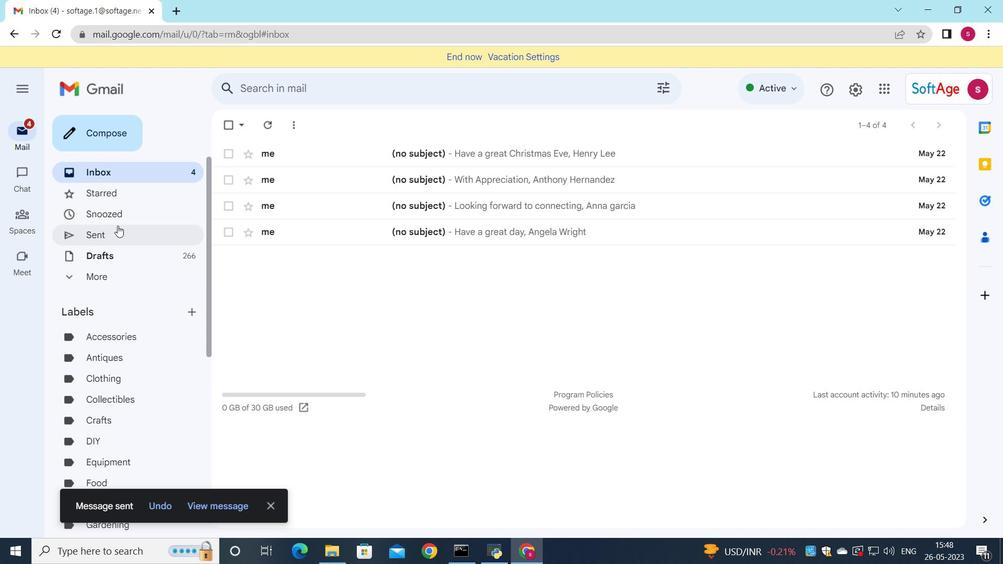 
Action: Mouse moved to (529, 197)
Screenshot: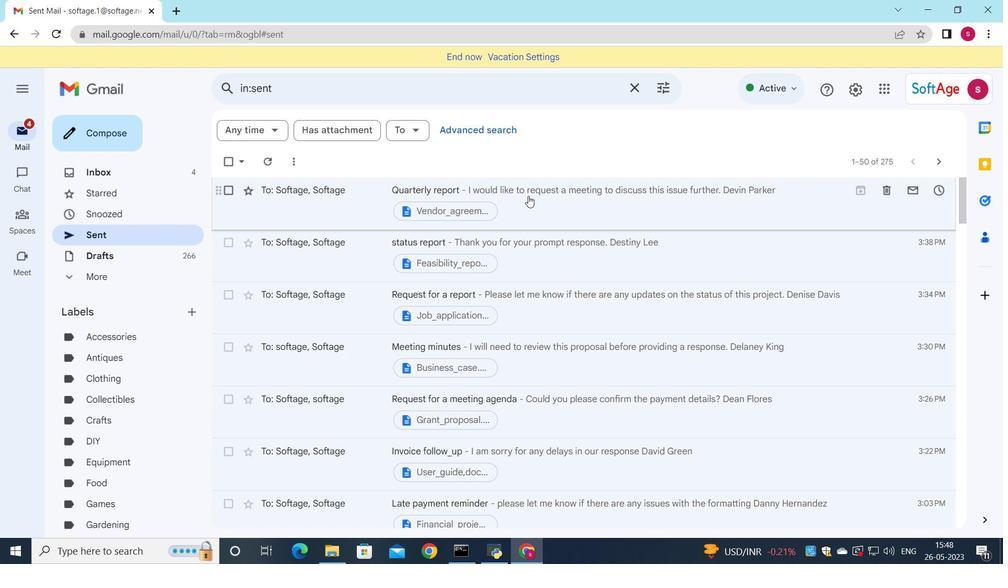 
Action: Mouse pressed left at (529, 197)
Screenshot: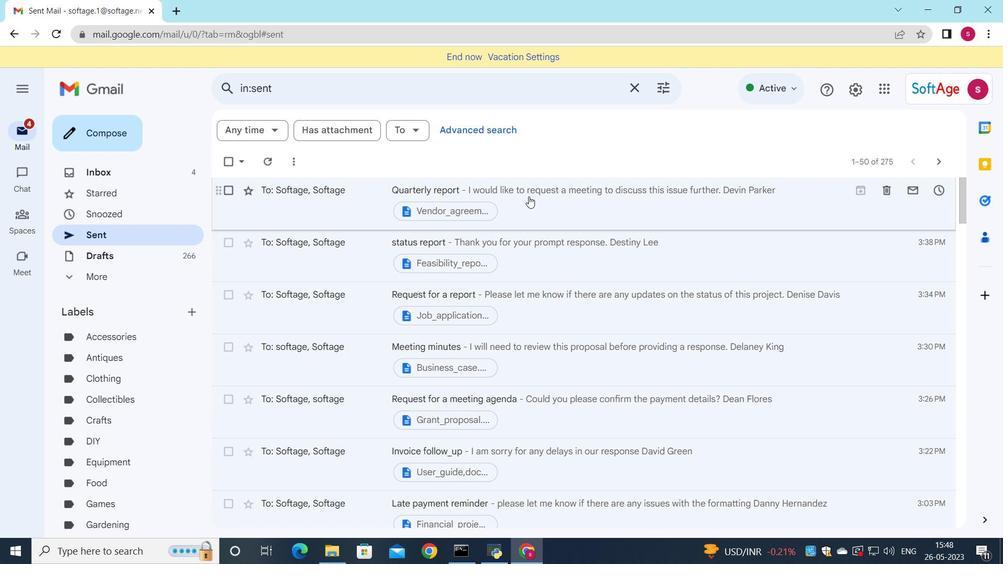 
Action: Mouse moved to (542, 210)
Screenshot: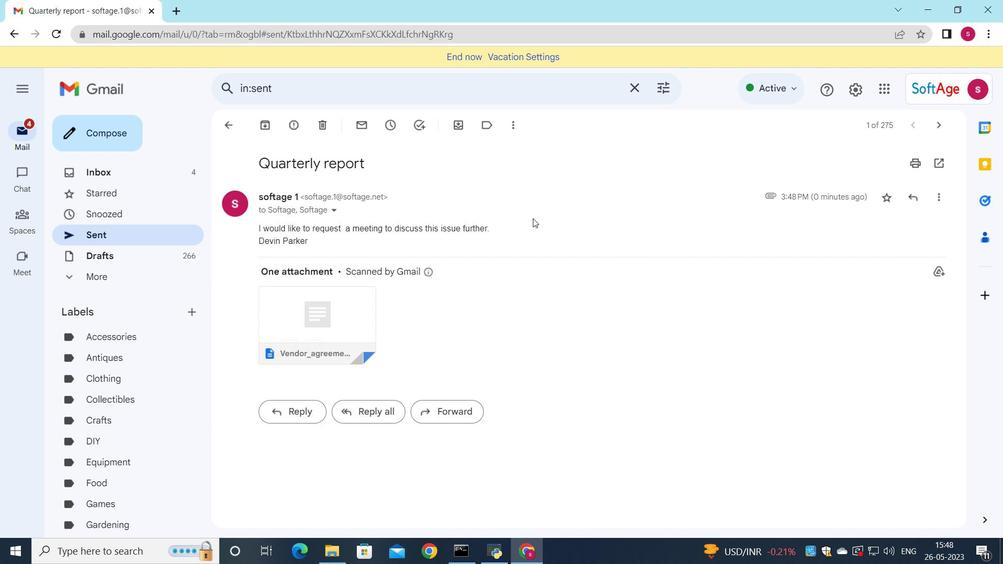 
